 Task: Create a due date automation trigger when advanced on, on the monday after a card is due add content with a name not ending with resume at 11:00 AM.
Action: Mouse moved to (1025, 314)
Screenshot: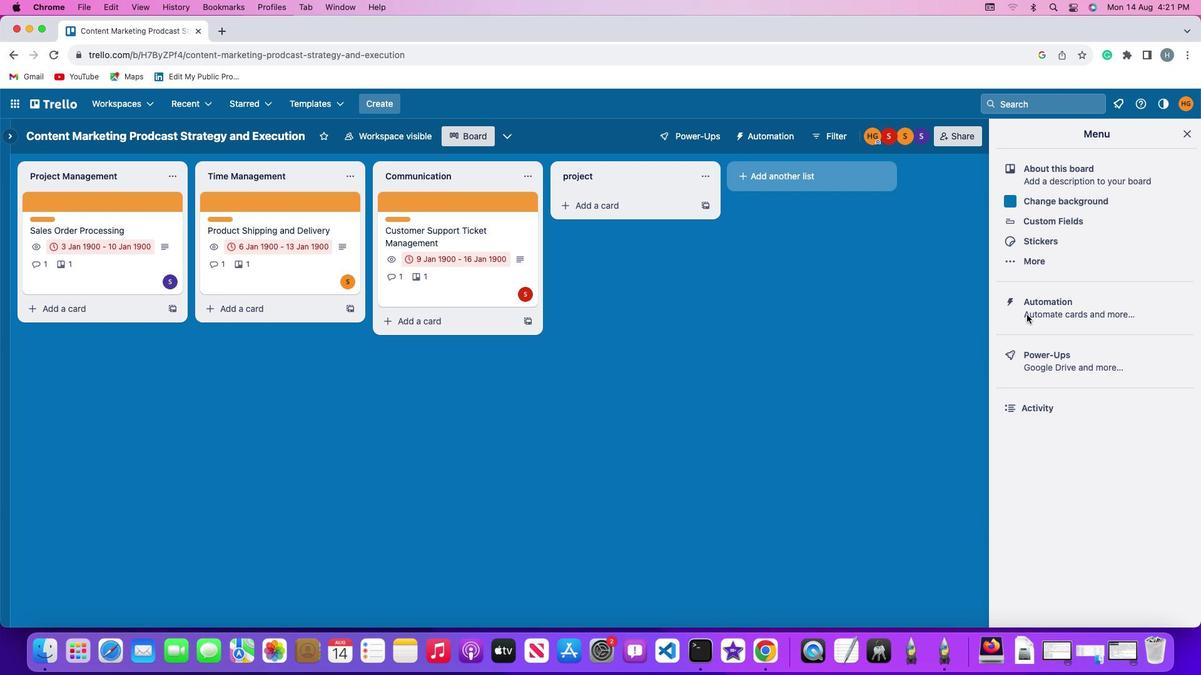 
Action: Mouse pressed left at (1025, 314)
Screenshot: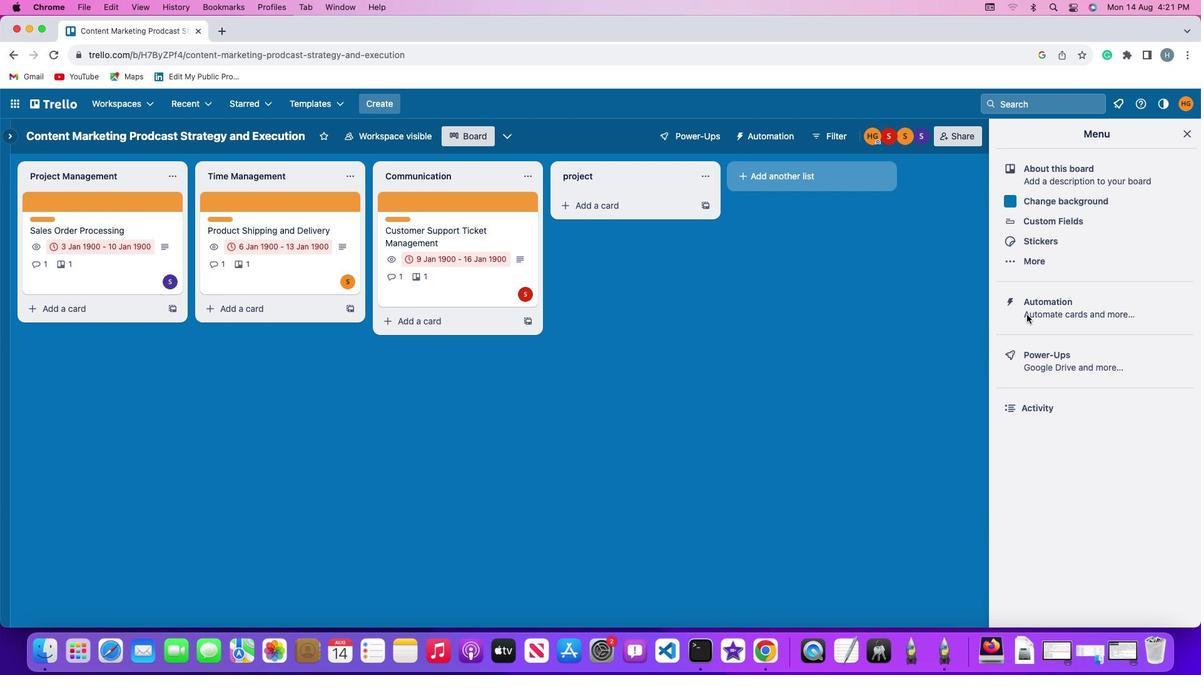 
Action: Mouse pressed left at (1025, 314)
Screenshot: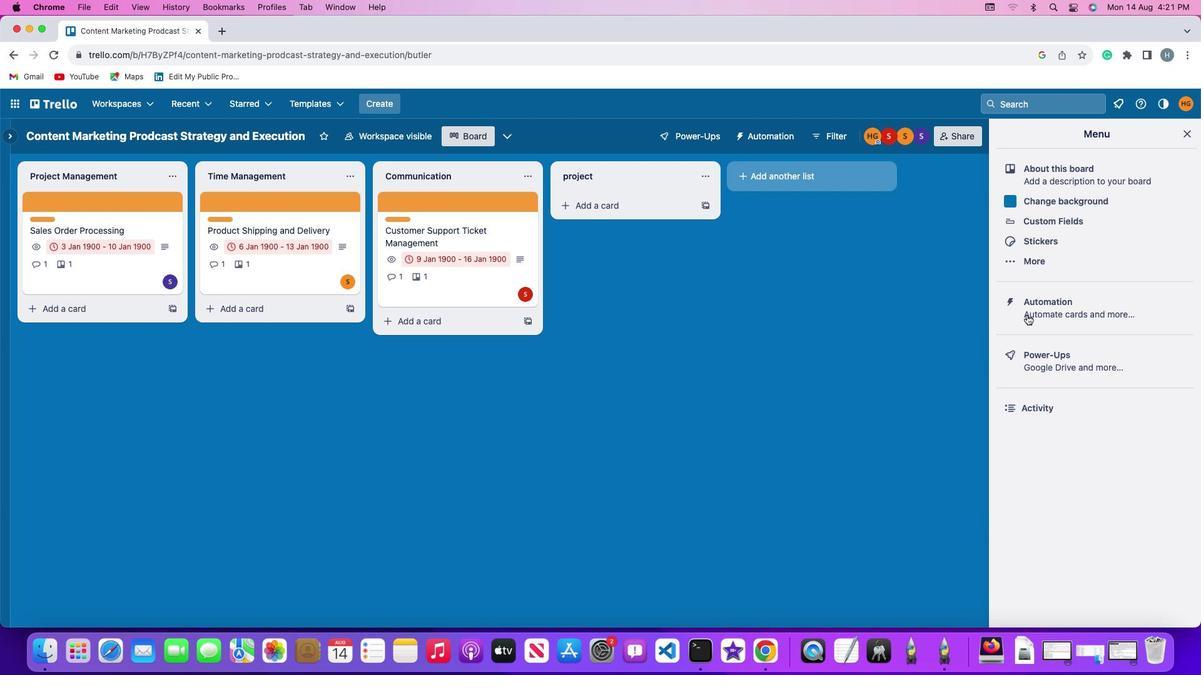 
Action: Mouse moved to (70, 297)
Screenshot: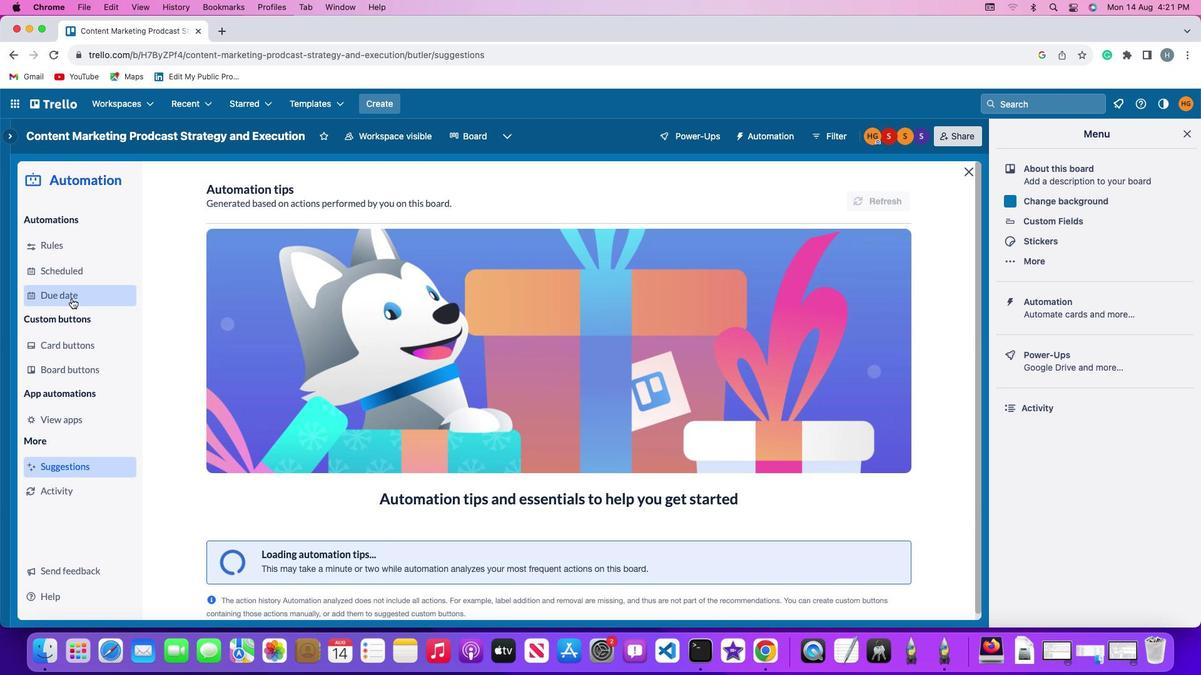 
Action: Mouse pressed left at (70, 297)
Screenshot: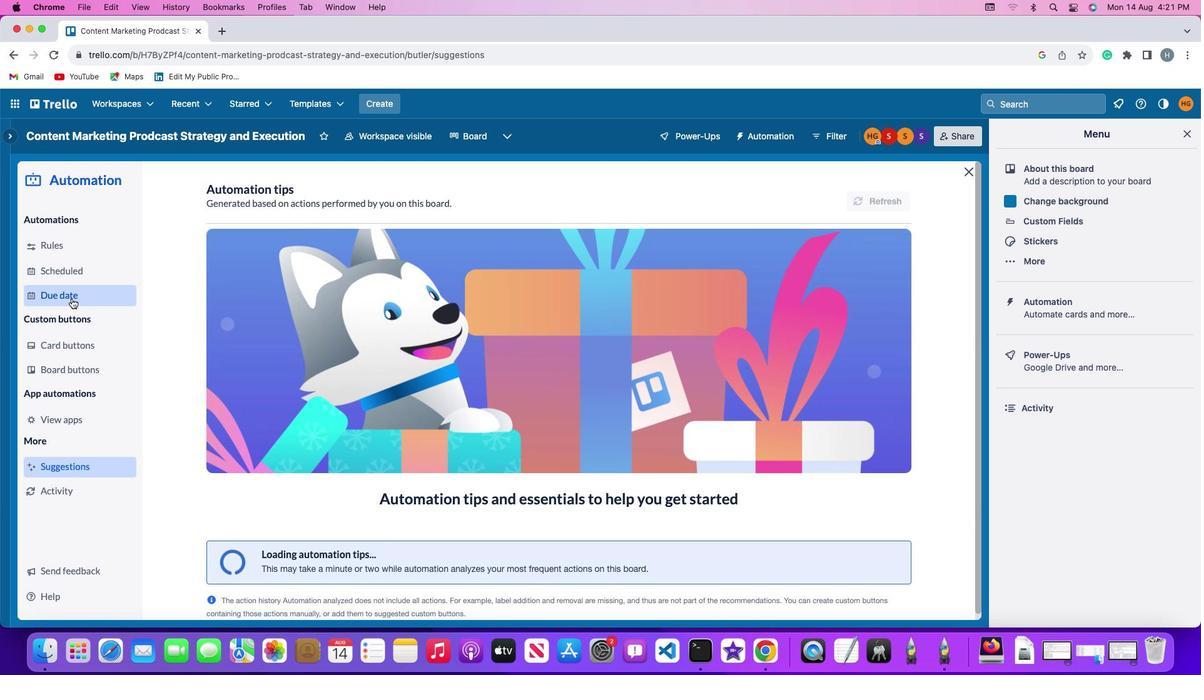 
Action: Mouse moved to (854, 193)
Screenshot: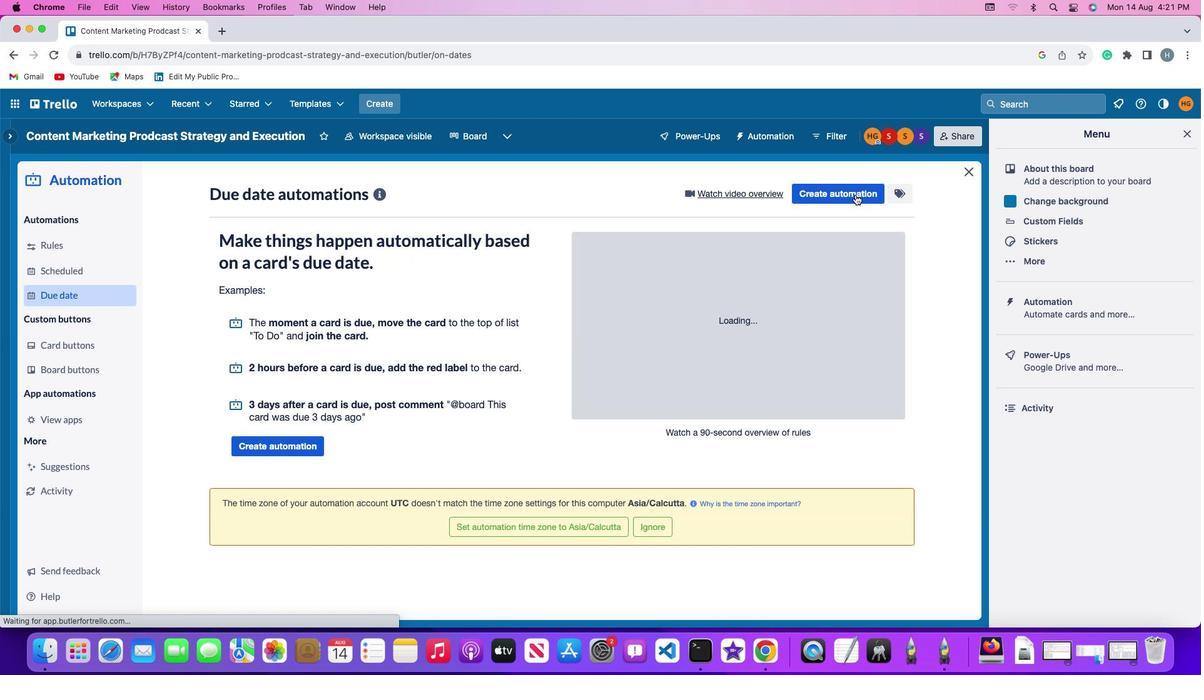 
Action: Mouse pressed left at (854, 193)
Screenshot: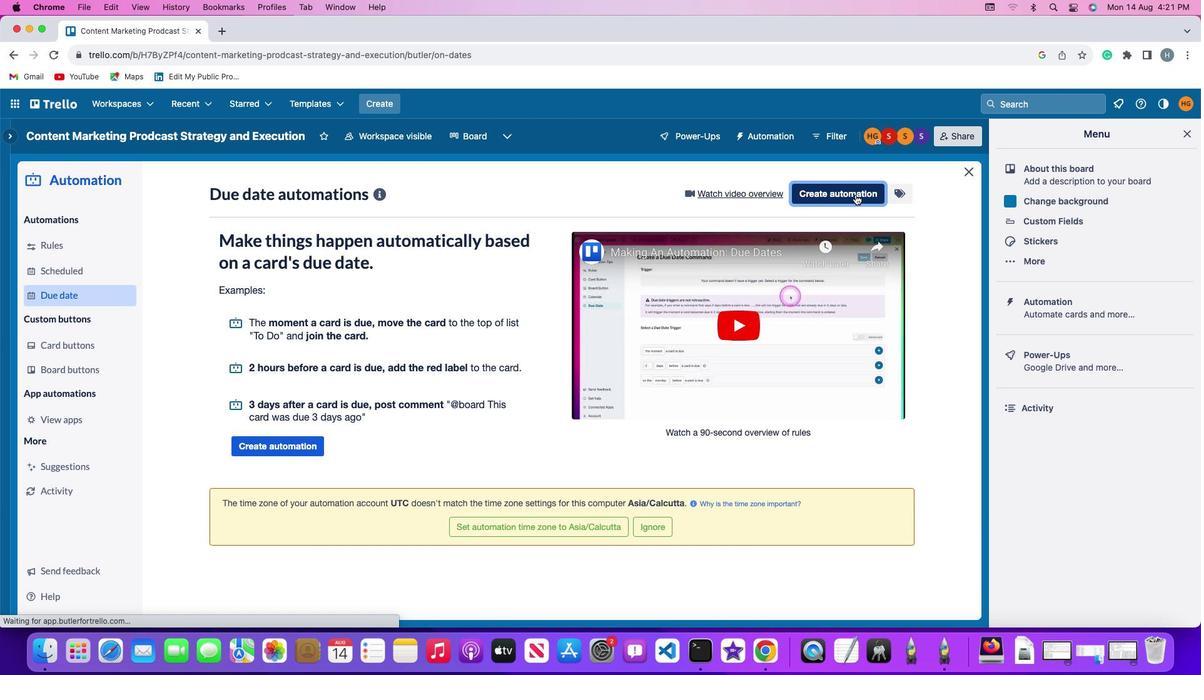 
Action: Mouse moved to (269, 310)
Screenshot: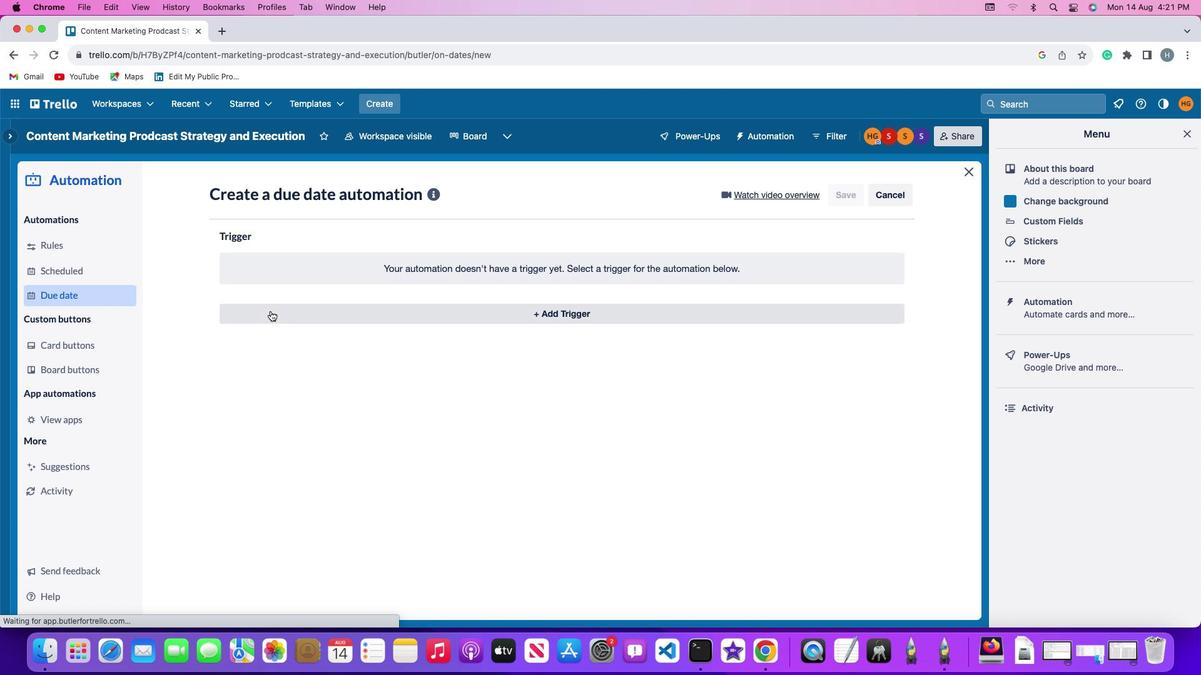 
Action: Mouse pressed left at (269, 310)
Screenshot: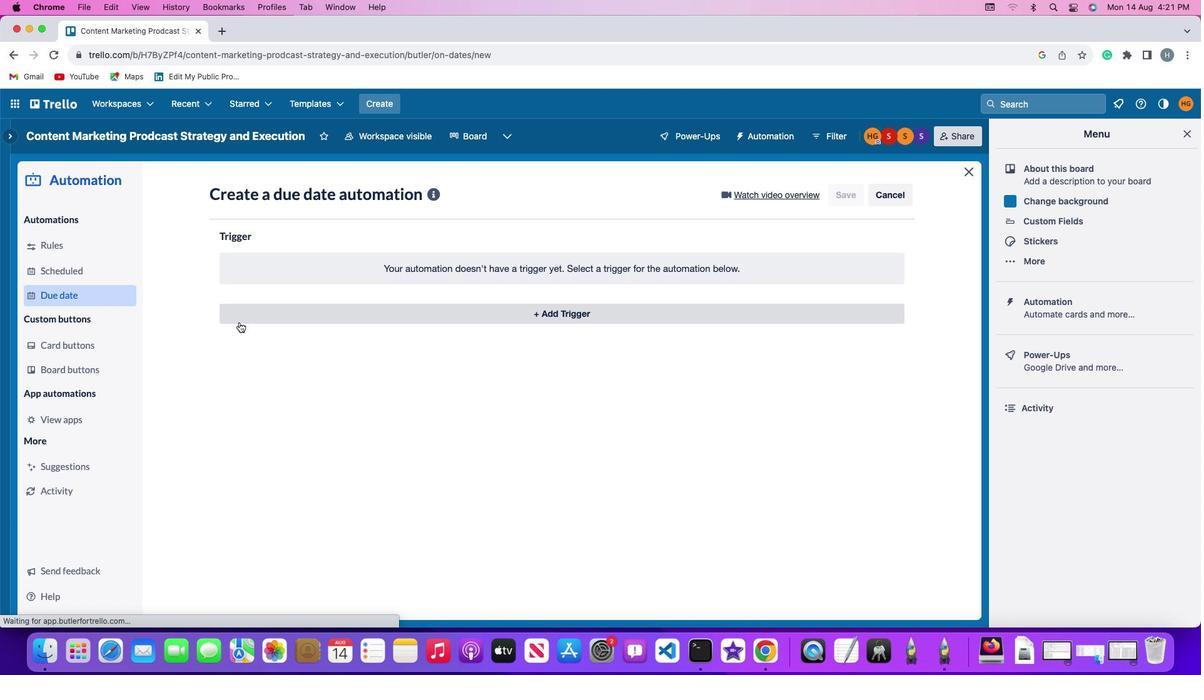 
Action: Mouse moved to (277, 549)
Screenshot: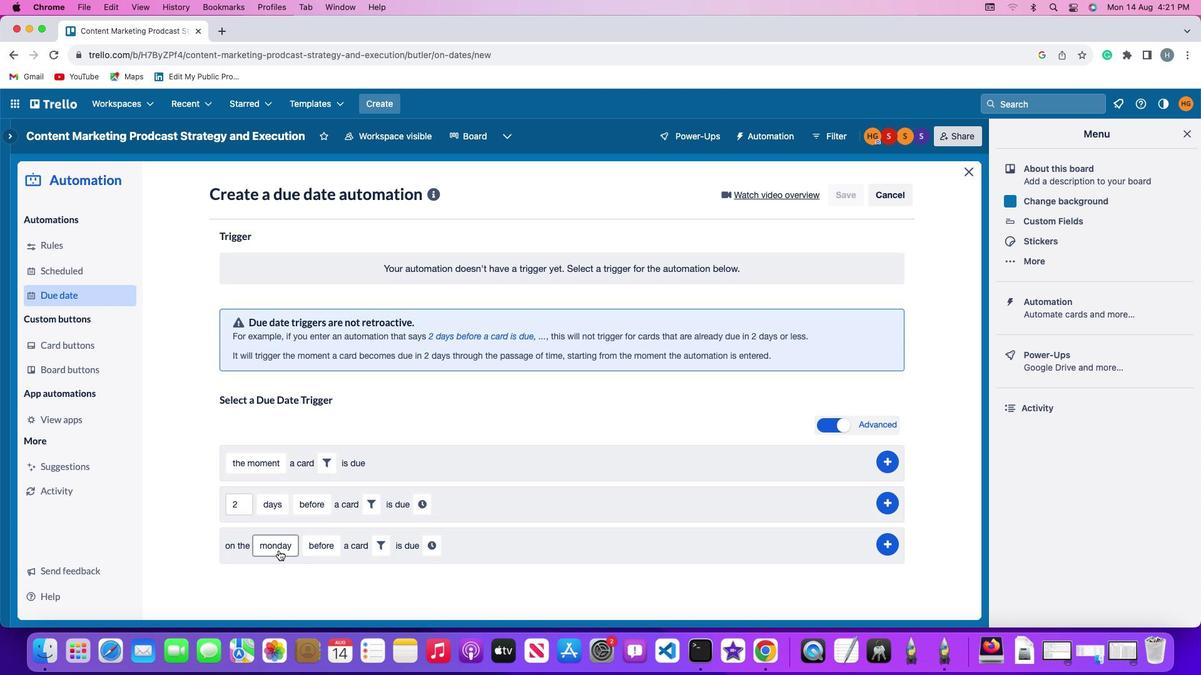 
Action: Mouse pressed left at (277, 549)
Screenshot: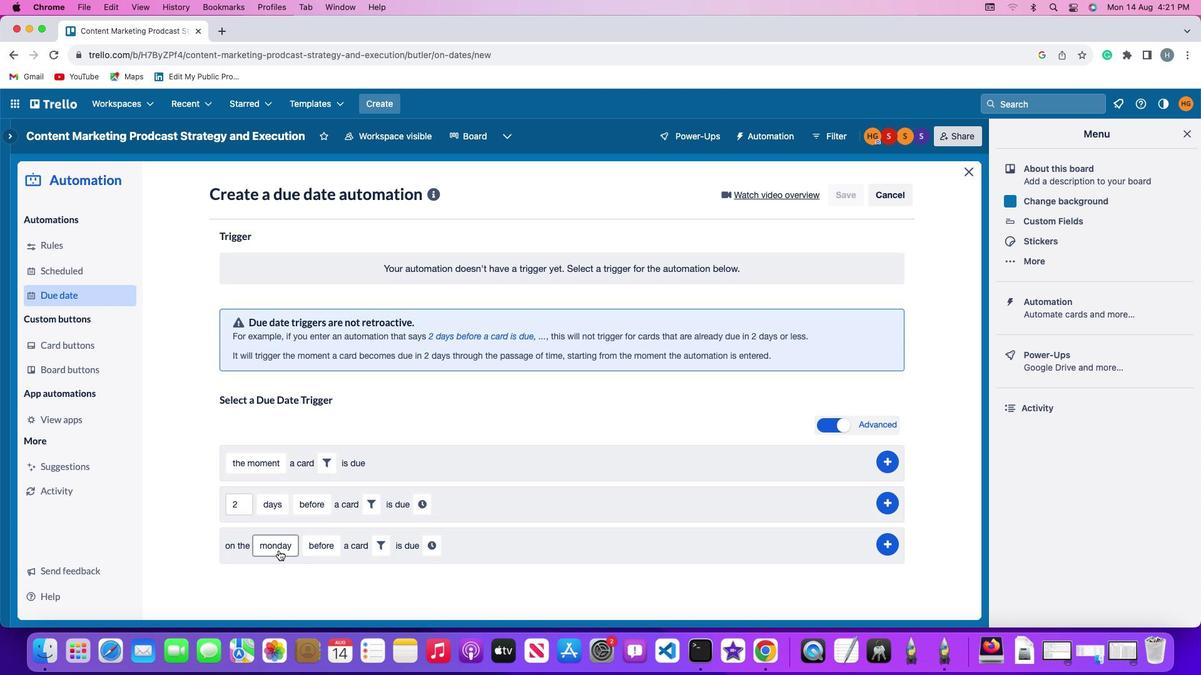 
Action: Mouse moved to (299, 376)
Screenshot: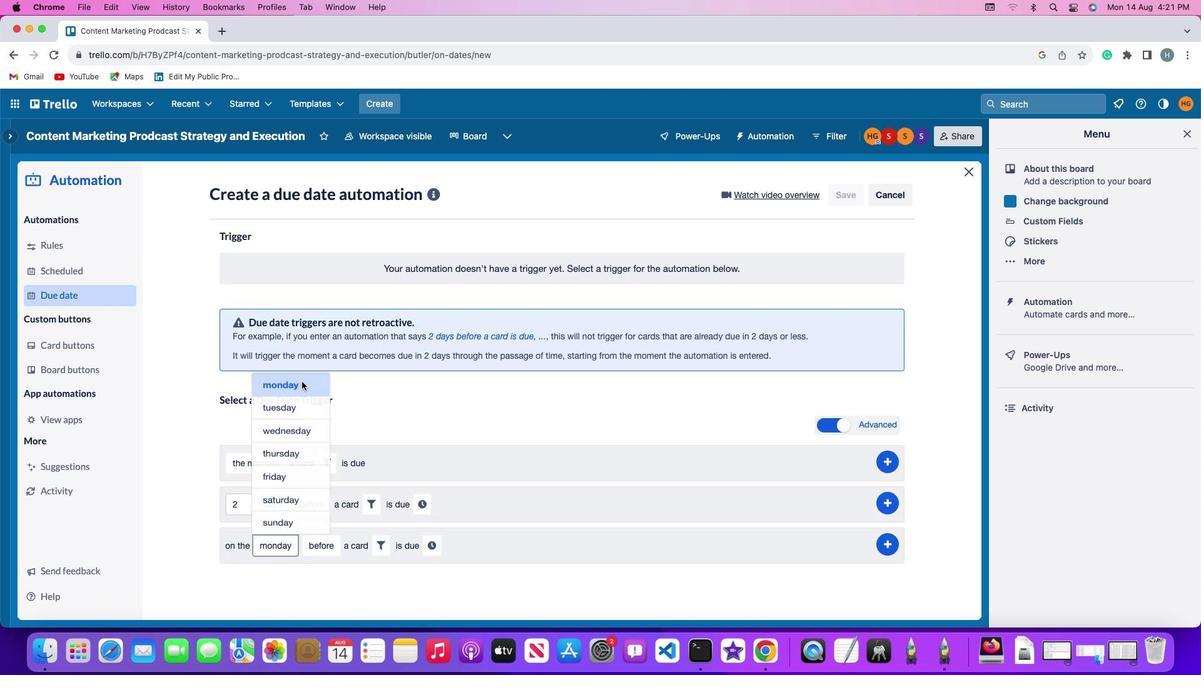 
Action: Mouse pressed left at (299, 376)
Screenshot: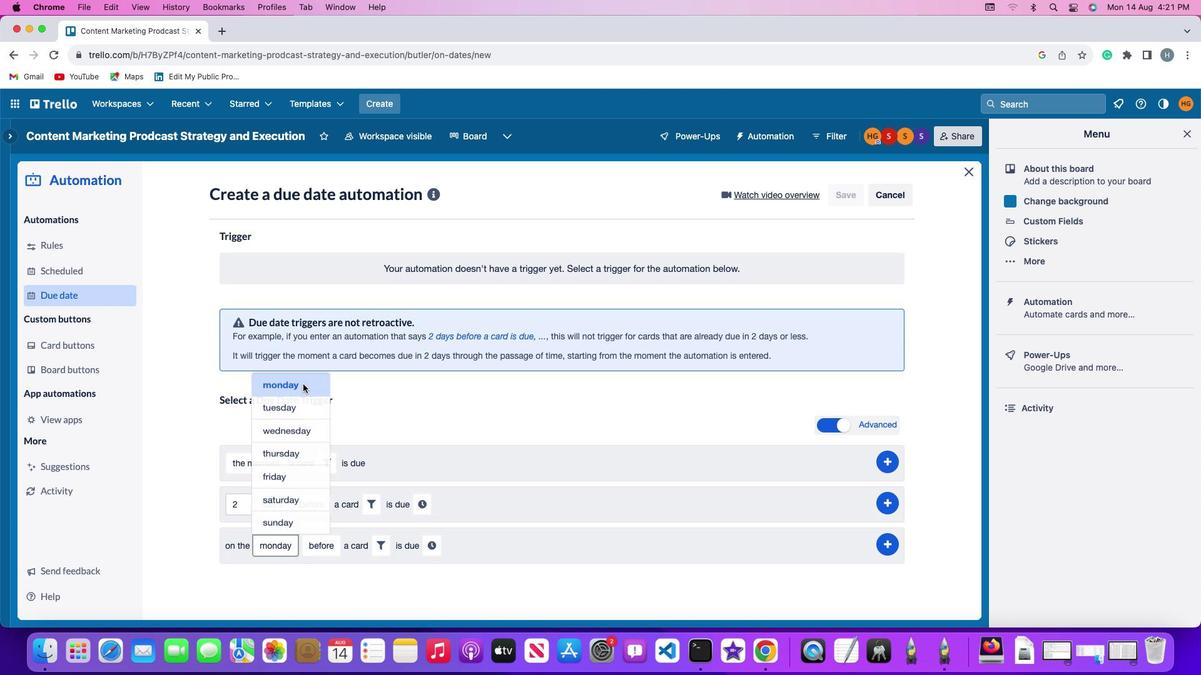 
Action: Mouse moved to (322, 541)
Screenshot: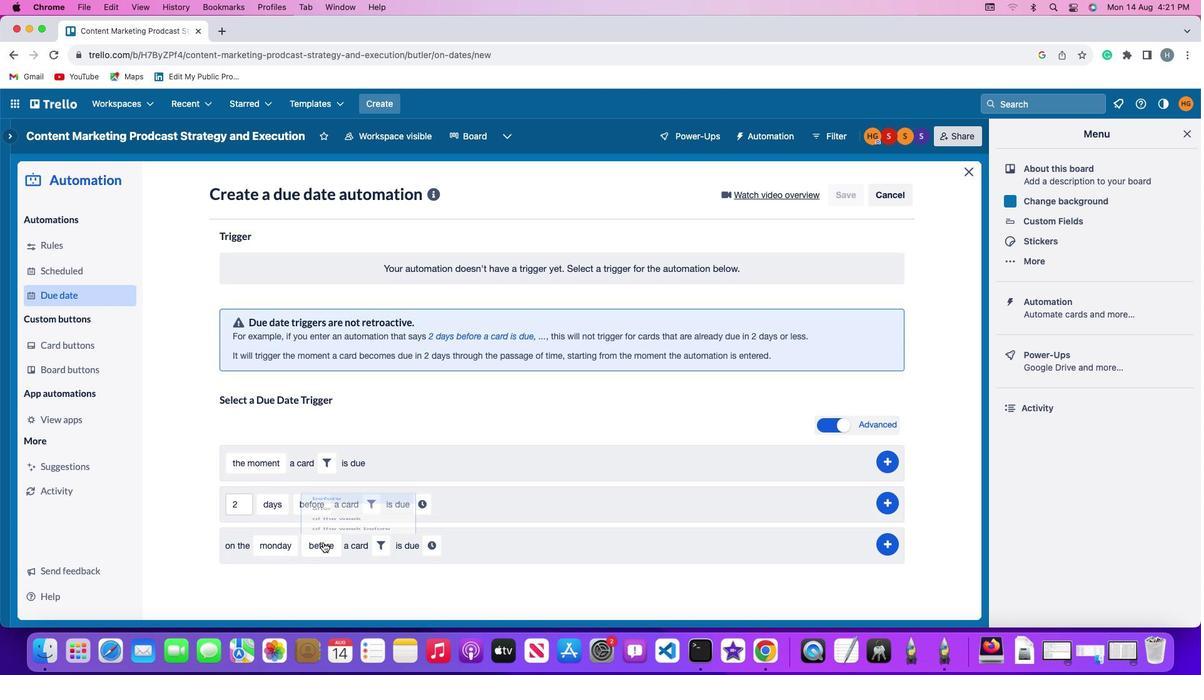 
Action: Mouse pressed left at (322, 541)
Screenshot: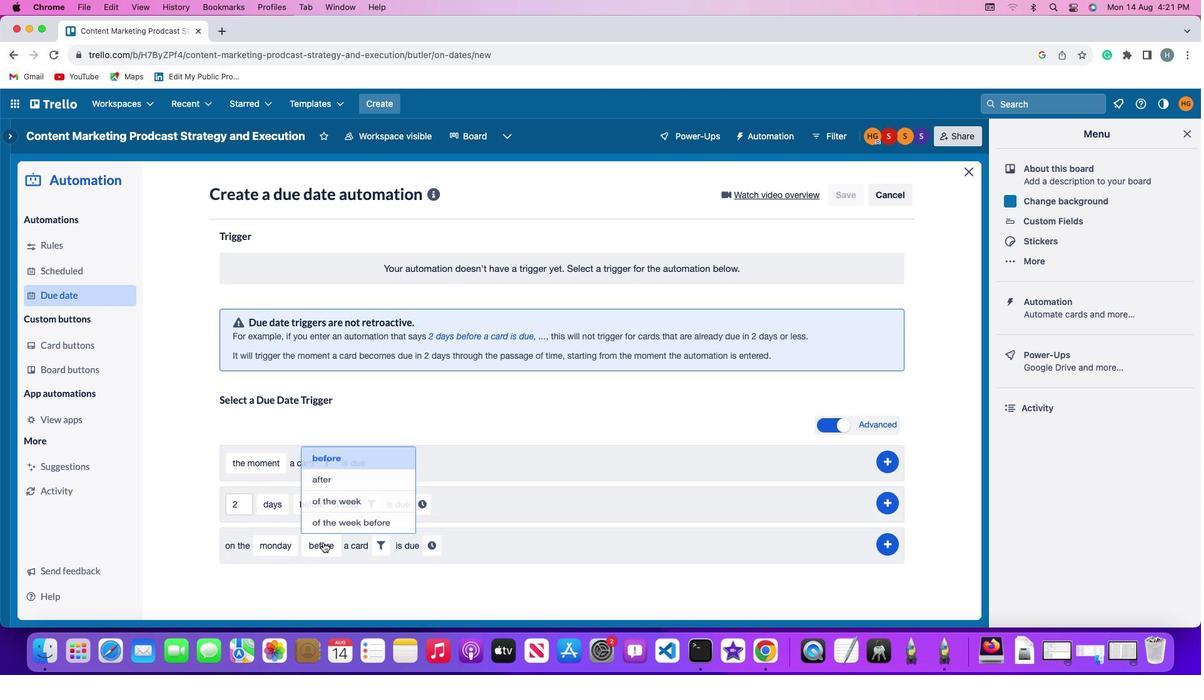 
Action: Mouse moved to (331, 466)
Screenshot: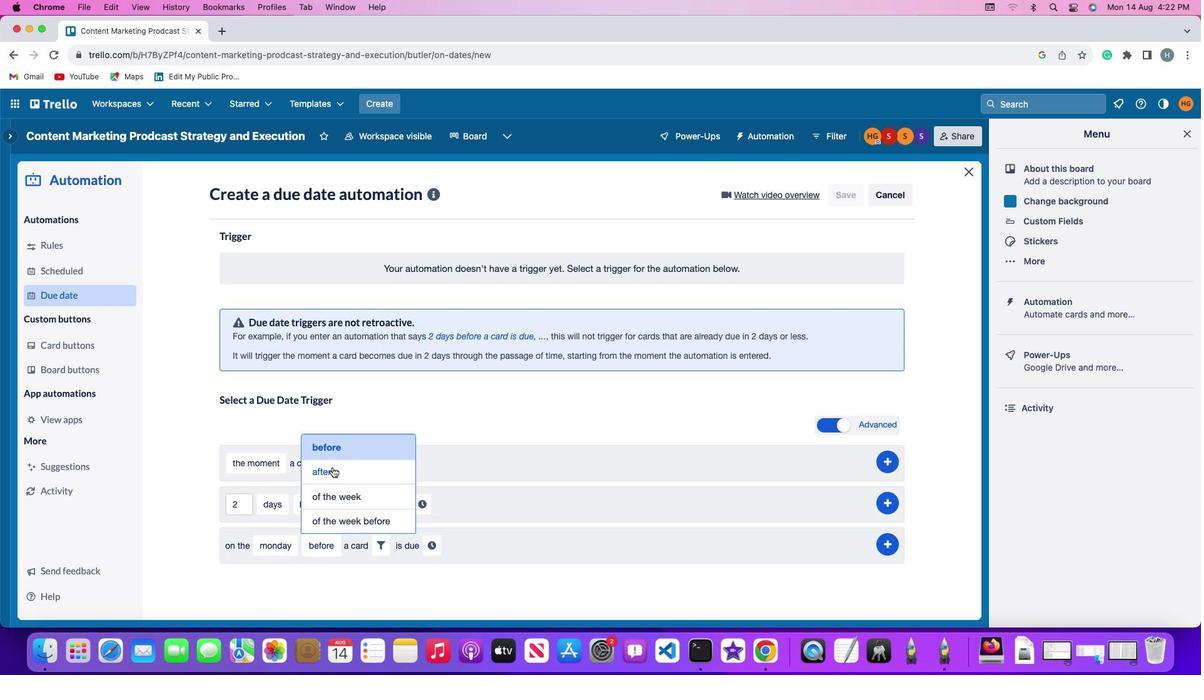 
Action: Mouse pressed left at (331, 466)
Screenshot: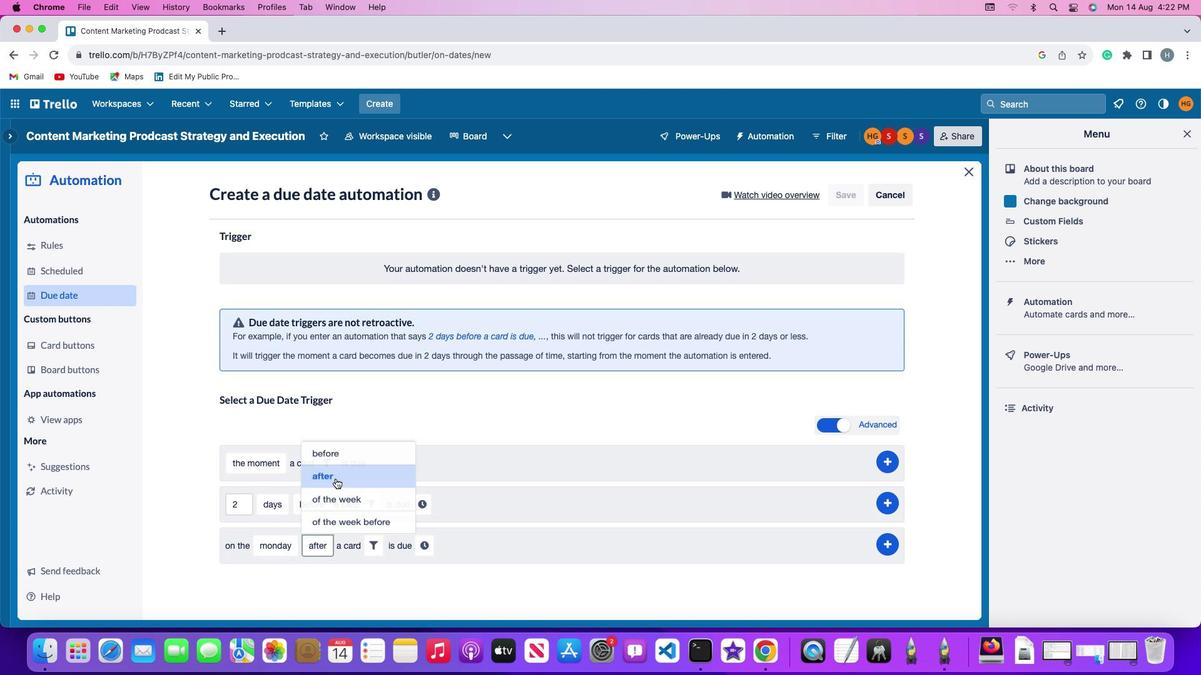 
Action: Mouse moved to (366, 539)
Screenshot: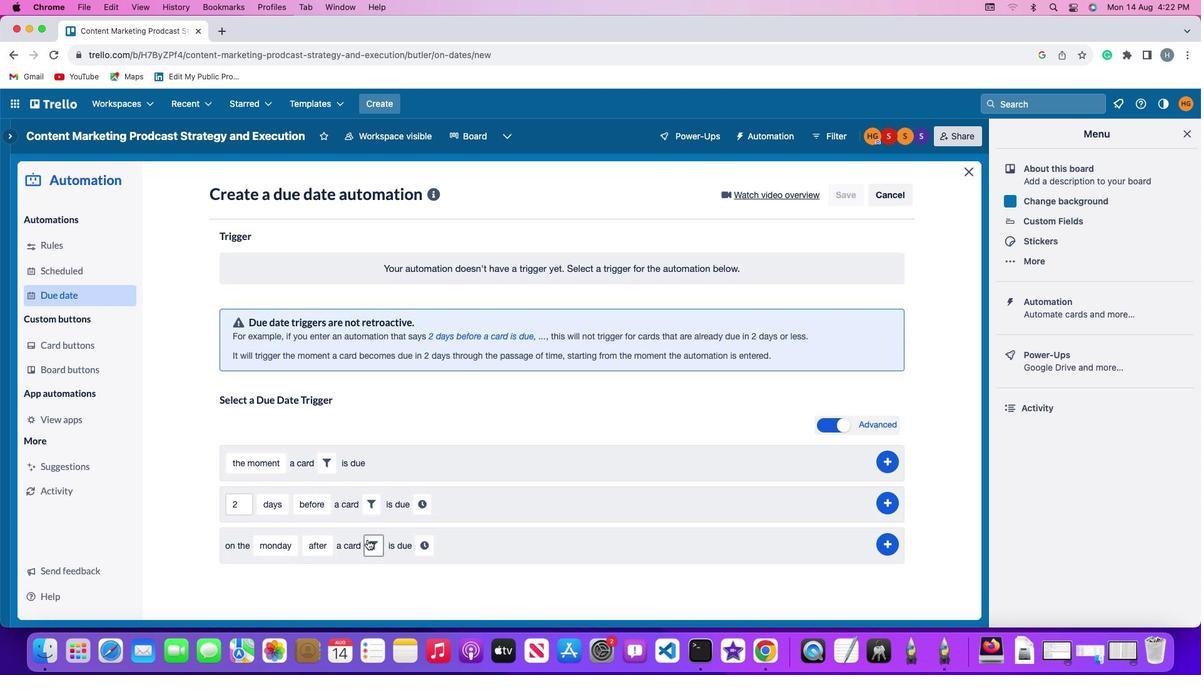 
Action: Mouse pressed left at (366, 539)
Screenshot: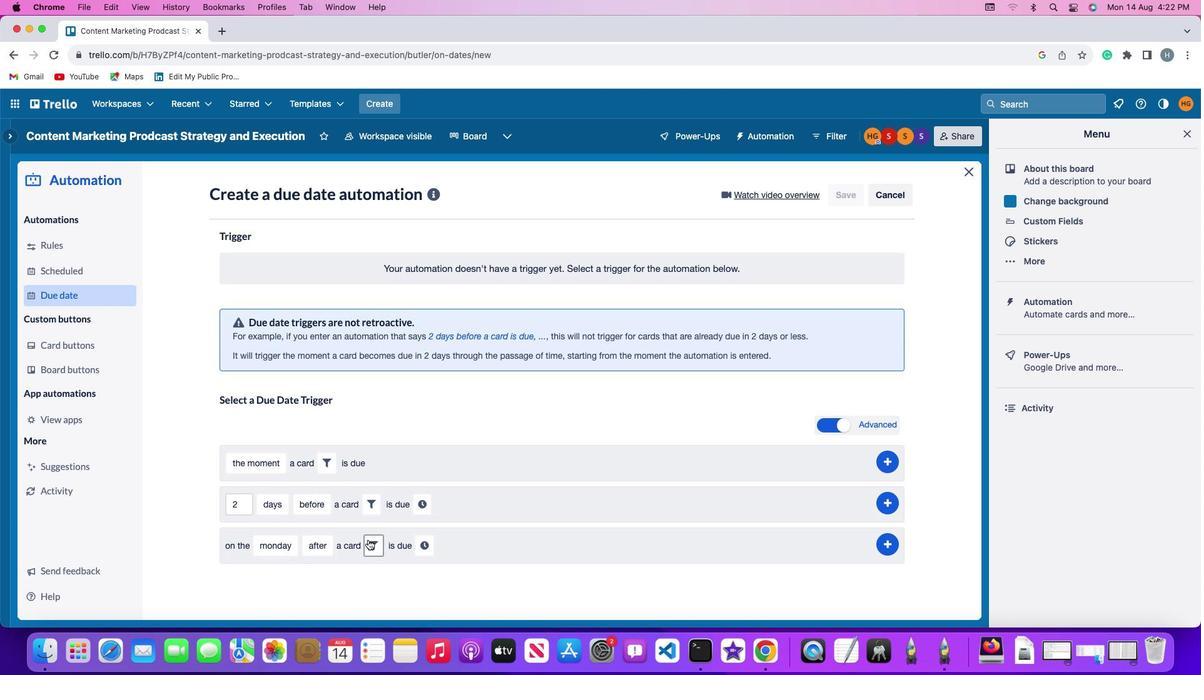 
Action: Mouse moved to (528, 586)
Screenshot: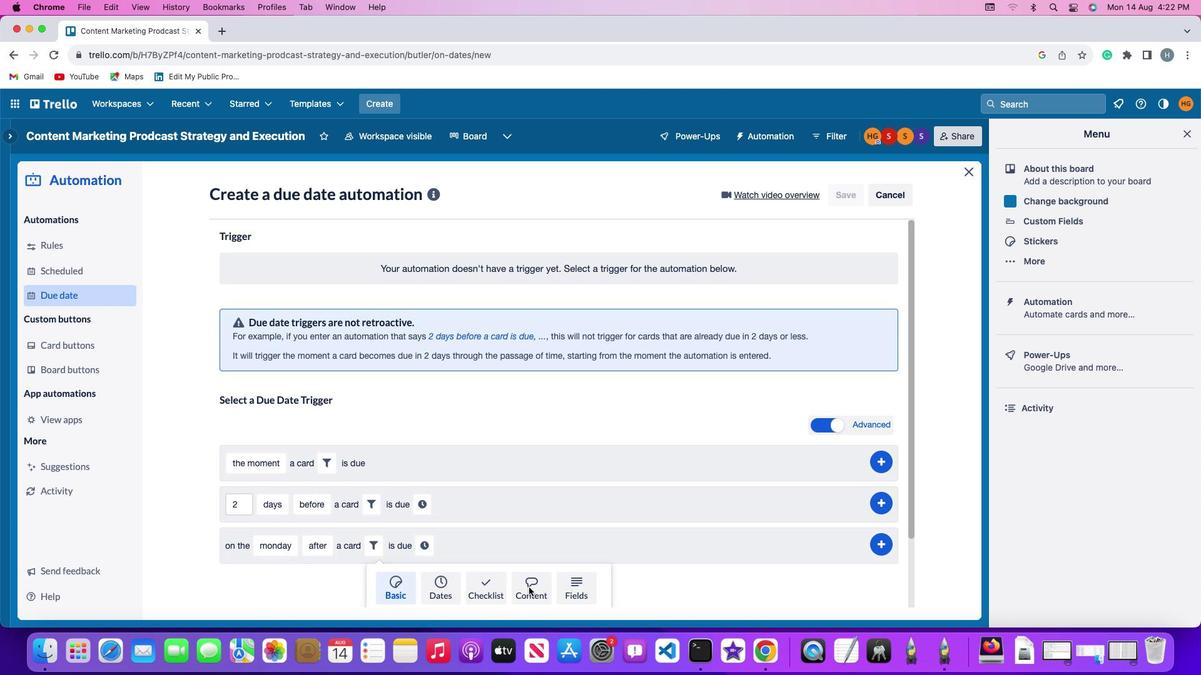 
Action: Mouse pressed left at (528, 586)
Screenshot: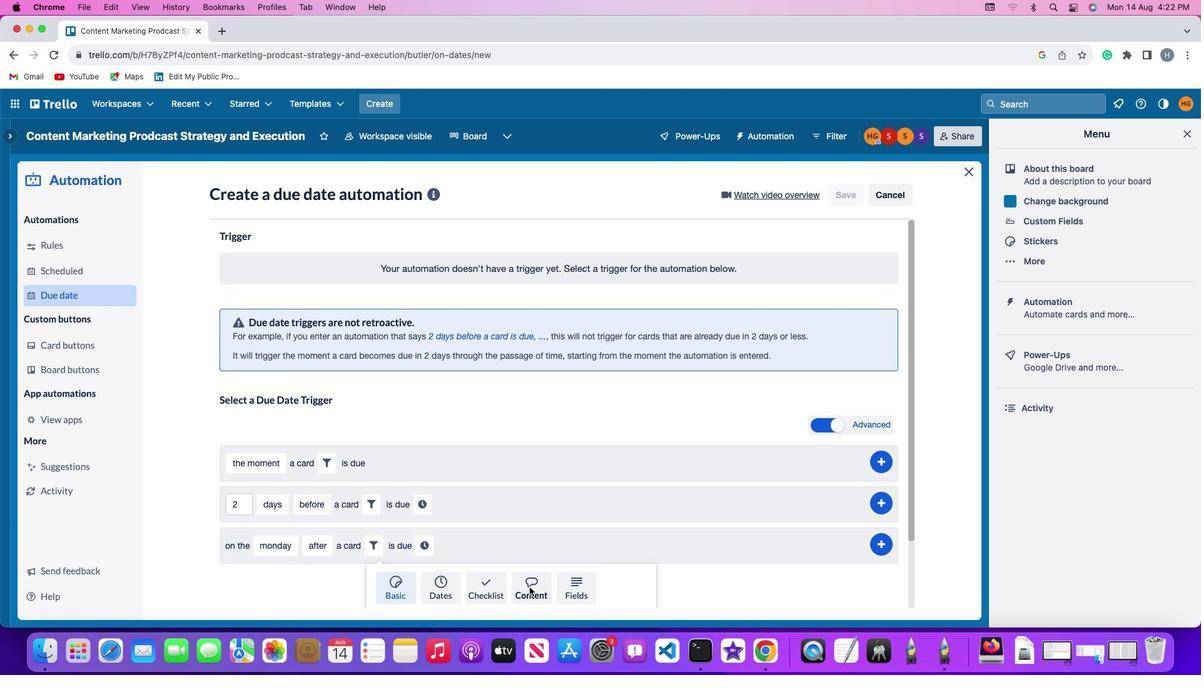 
Action: Mouse moved to (319, 585)
Screenshot: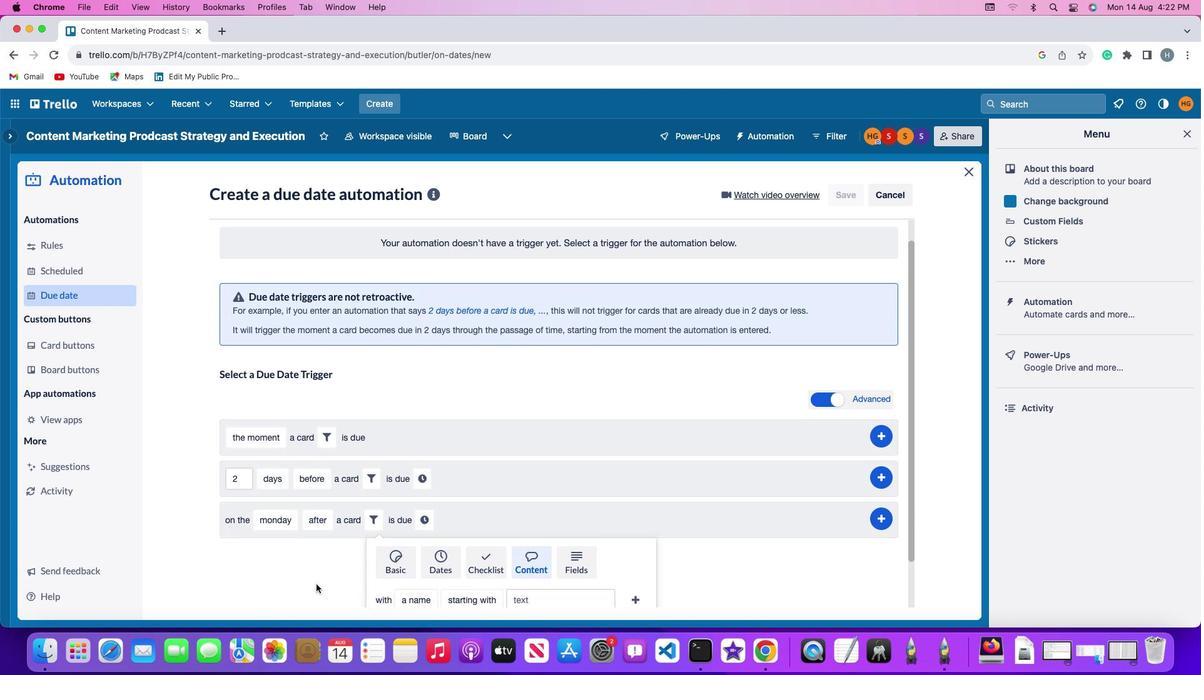 
Action: Mouse scrolled (319, 585) with delta (0, -1)
Screenshot: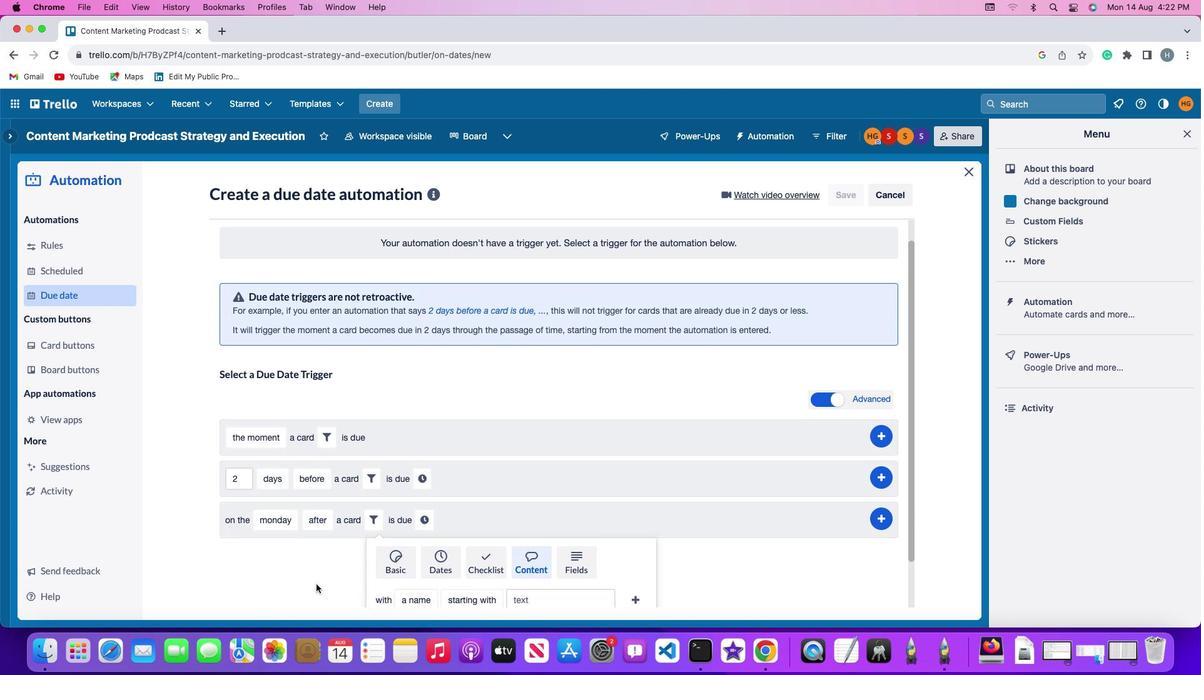 
Action: Mouse scrolled (319, 585) with delta (0, -1)
Screenshot: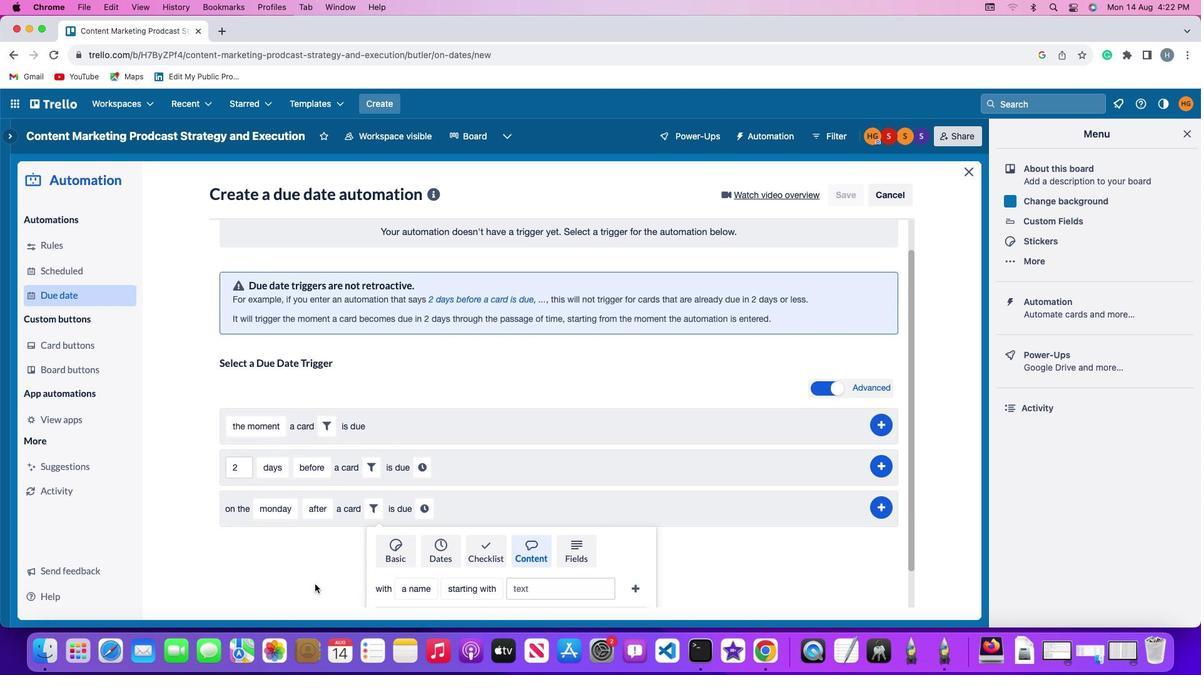 
Action: Mouse scrolled (319, 585) with delta (0, -2)
Screenshot: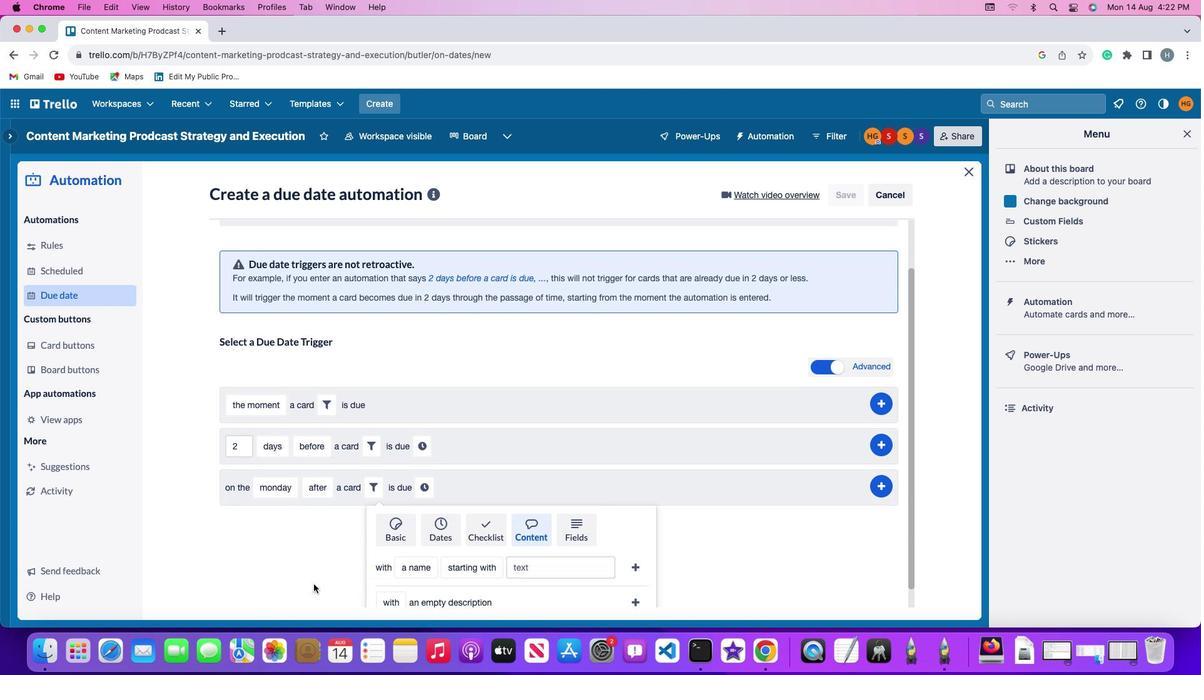 
Action: Mouse moved to (318, 584)
Screenshot: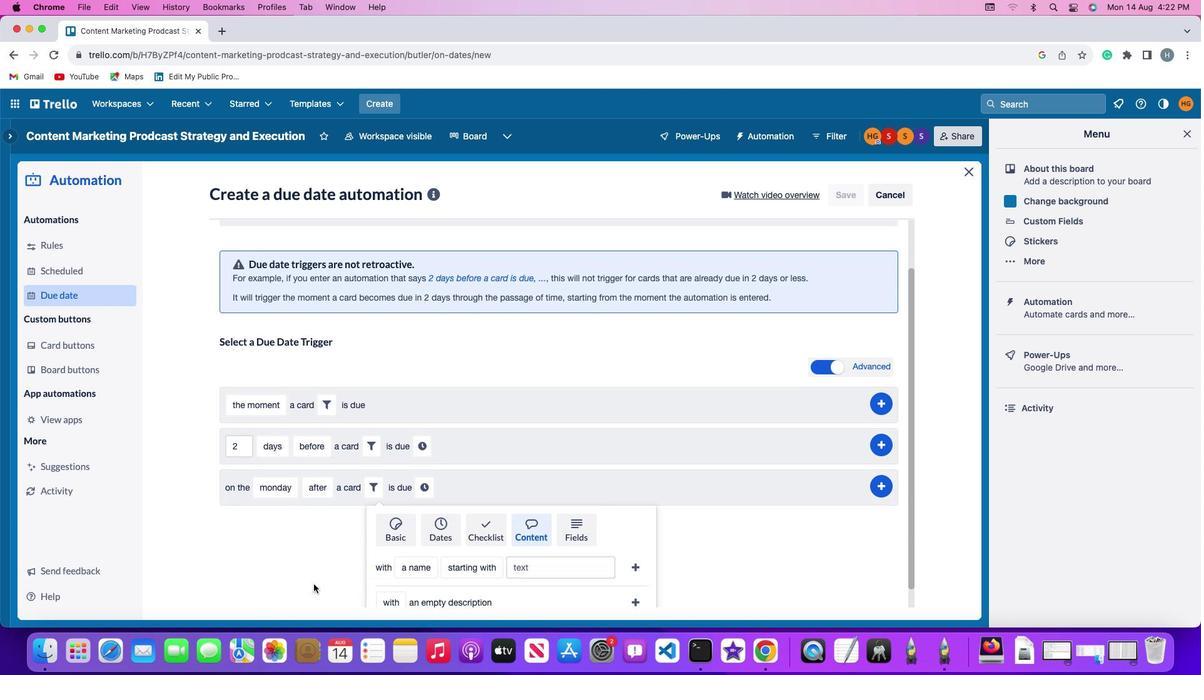
Action: Mouse scrolled (318, 584) with delta (0, -3)
Screenshot: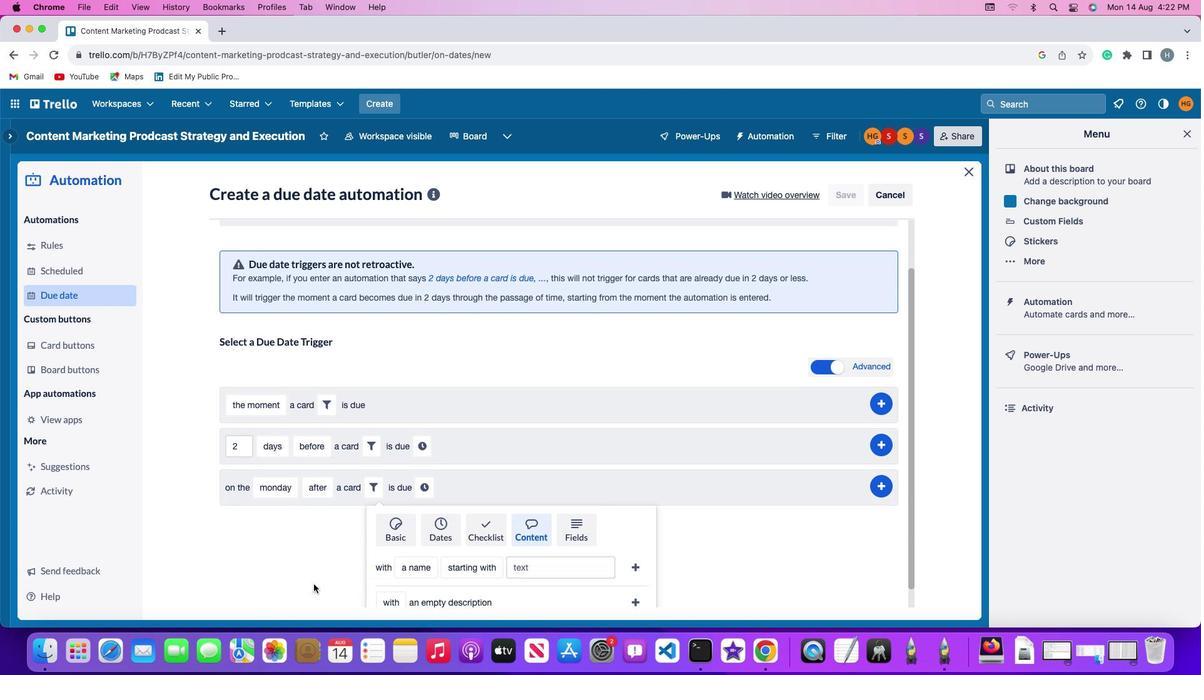 
Action: Mouse moved to (414, 546)
Screenshot: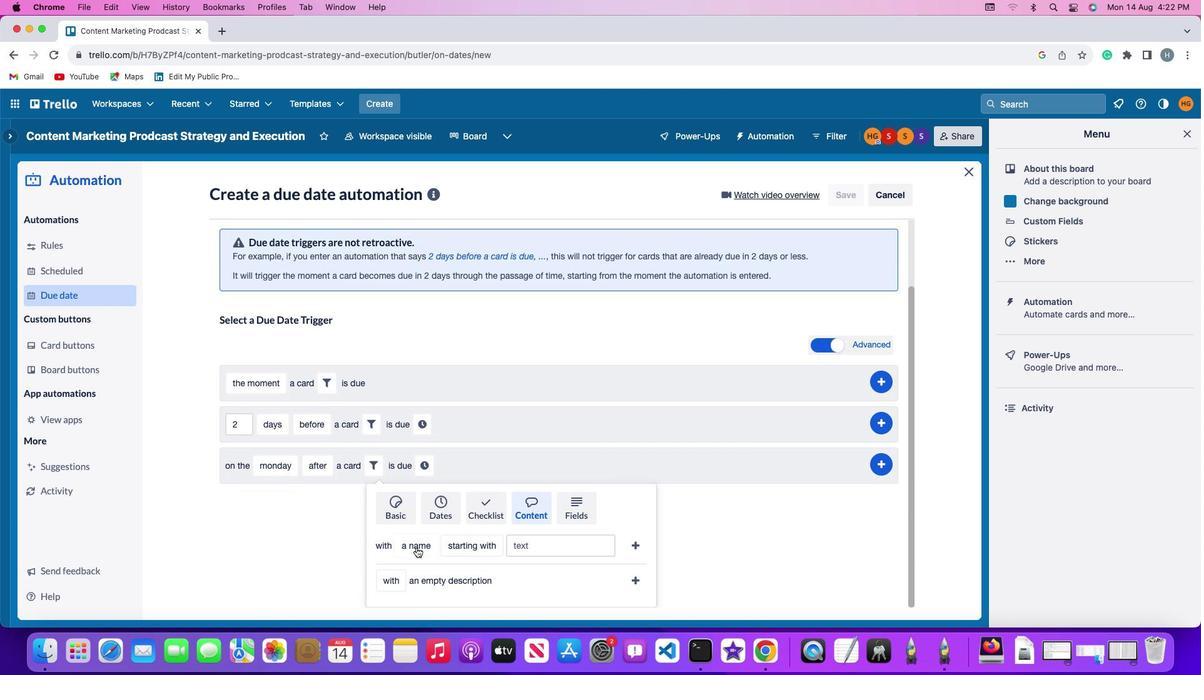 
Action: Mouse pressed left at (414, 546)
Screenshot: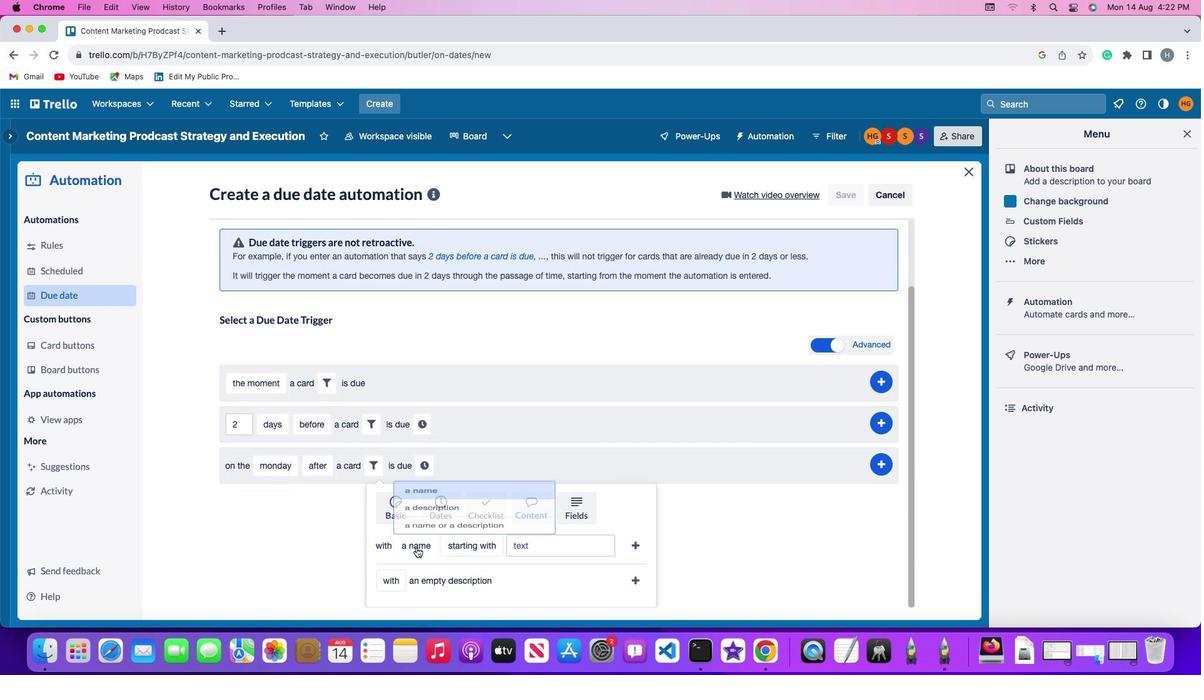 
Action: Mouse moved to (437, 468)
Screenshot: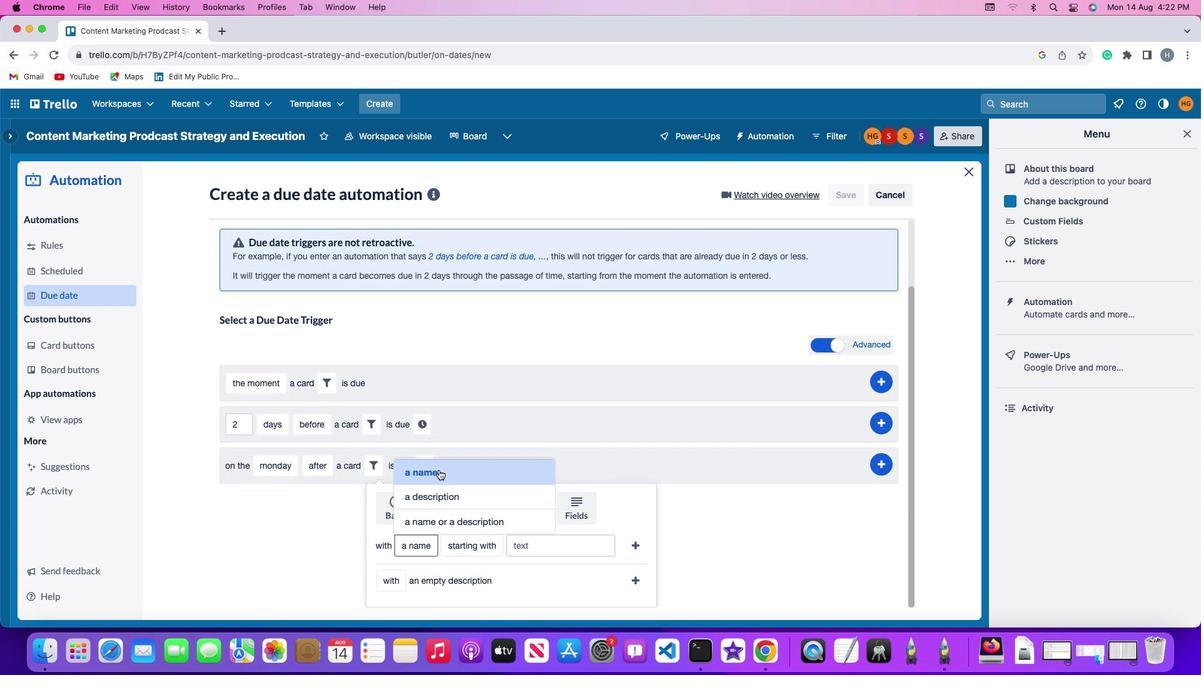 
Action: Mouse pressed left at (437, 468)
Screenshot: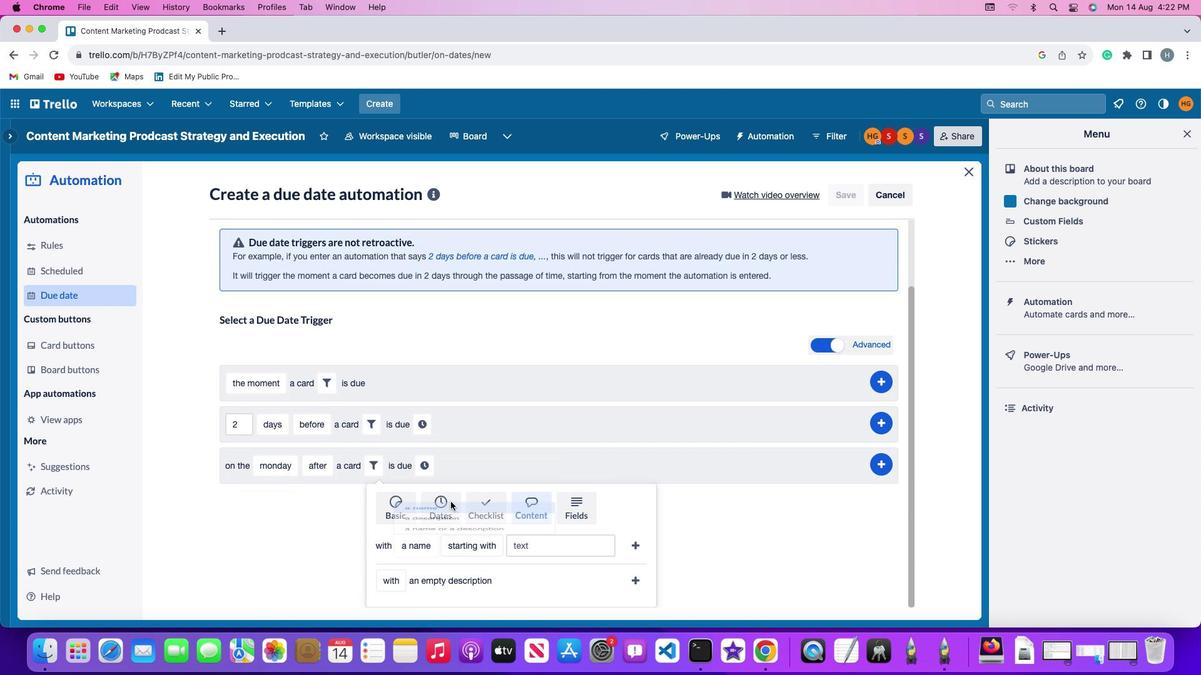 
Action: Mouse moved to (477, 553)
Screenshot: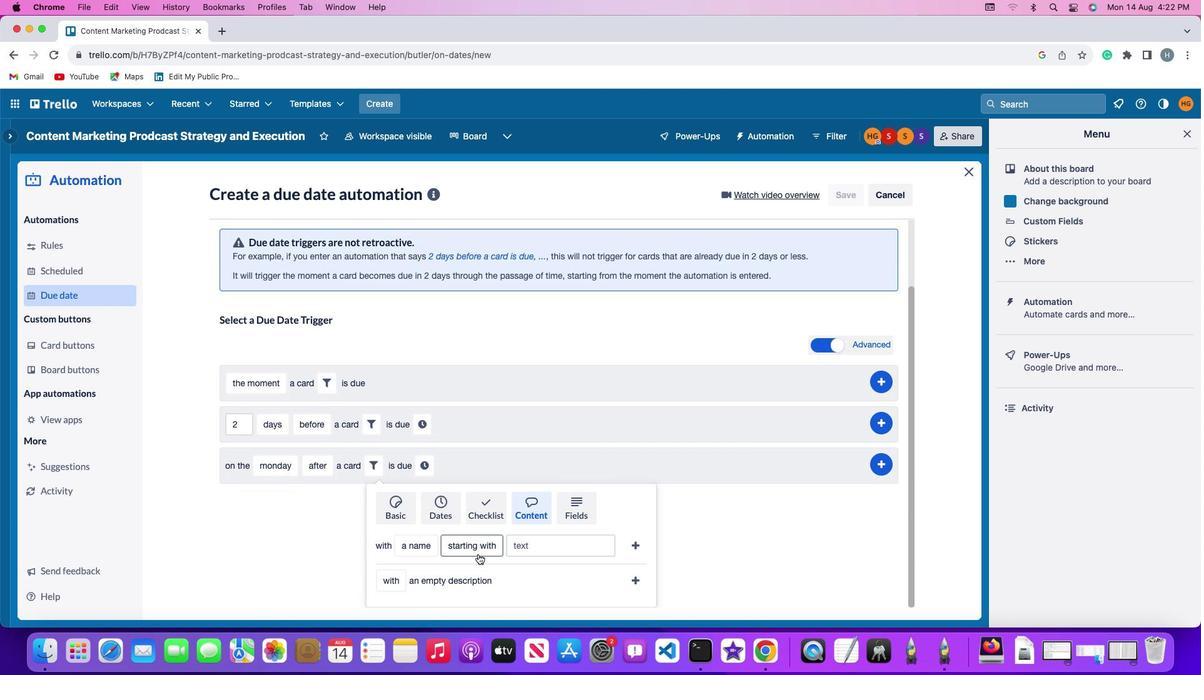 
Action: Mouse pressed left at (477, 553)
Screenshot: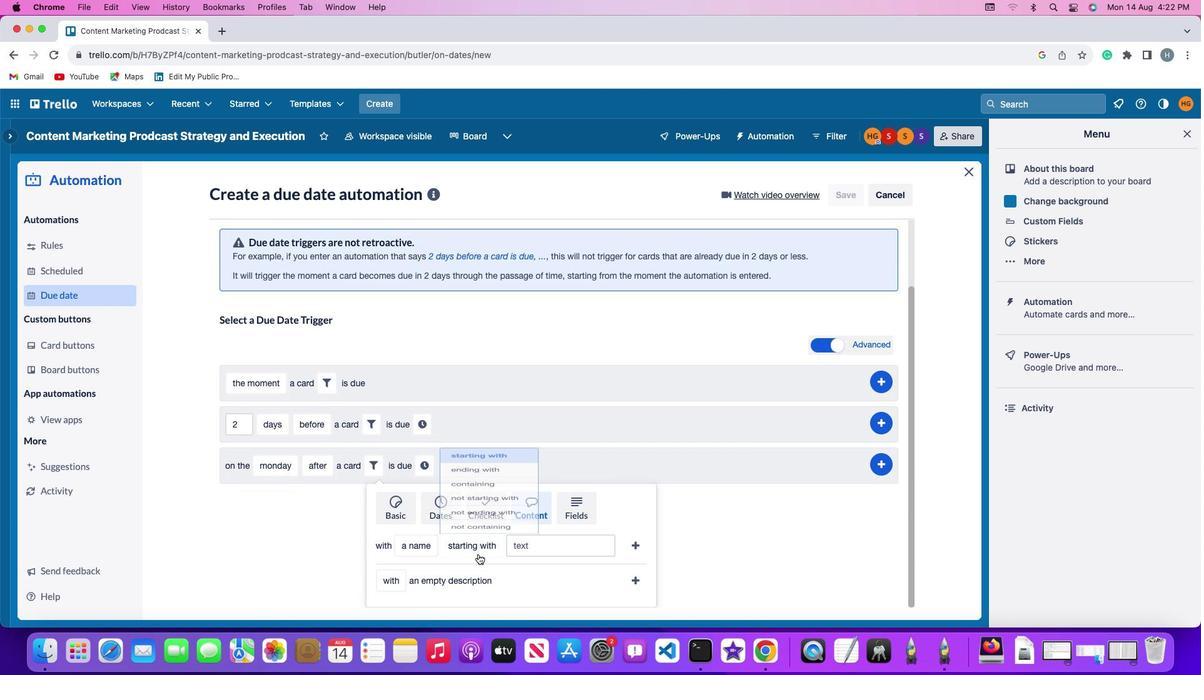 
Action: Mouse moved to (484, 493)
Screenshot: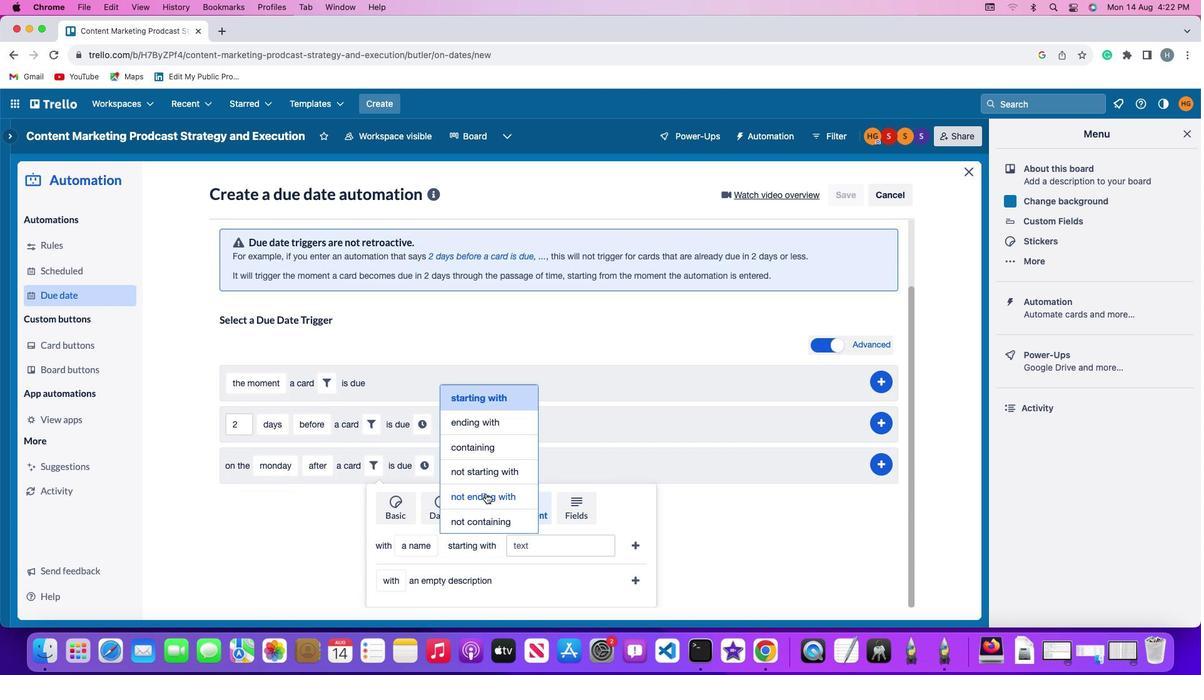 
Action: Mouse pressed left at (484, 493)
Screenshot: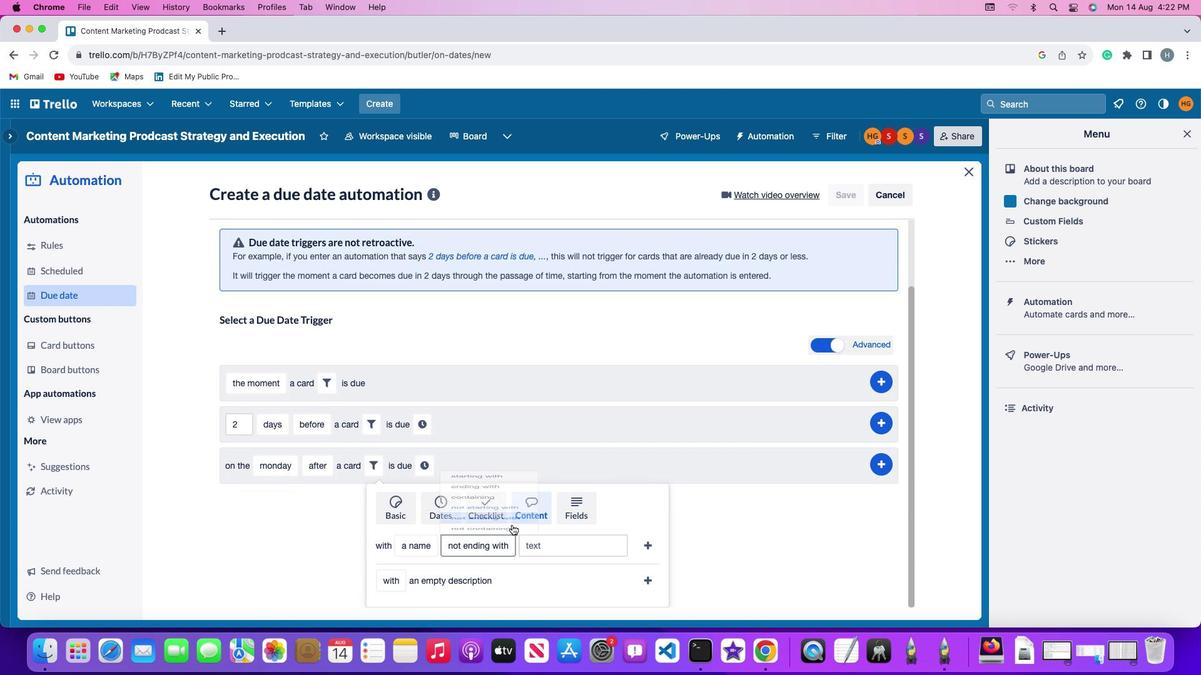 
Action: Mouse moved to (546, 546)
Screenshot: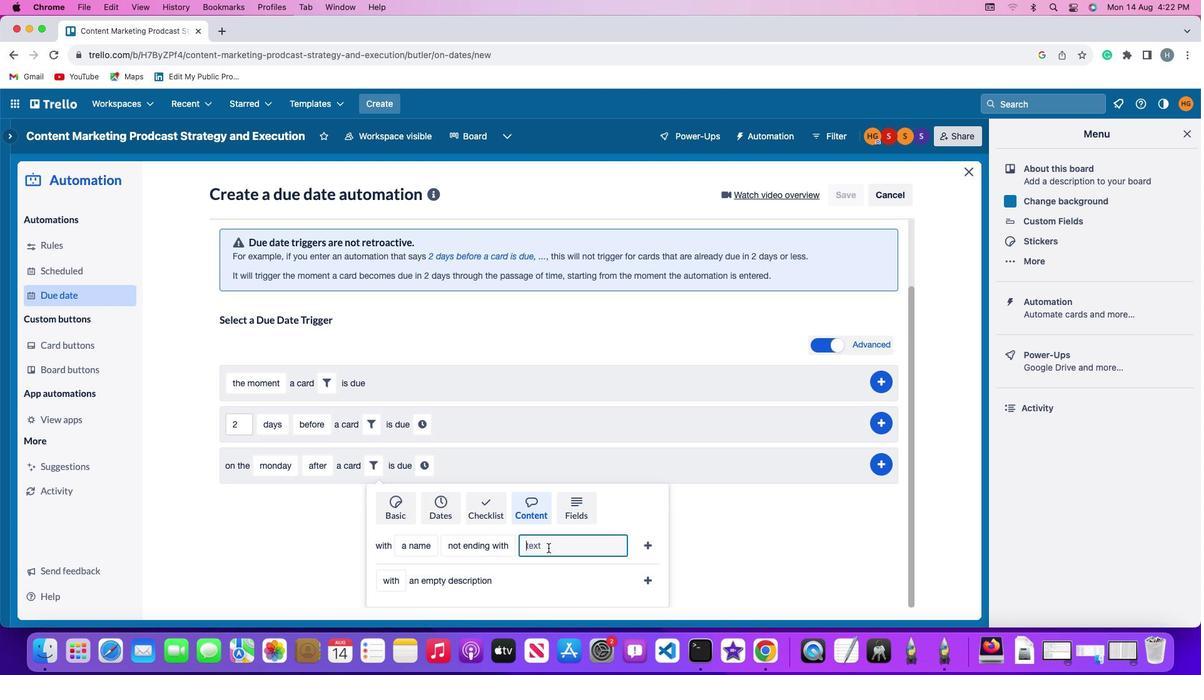 
Action: Mouse pressed left at (546, 546)
Screenshot: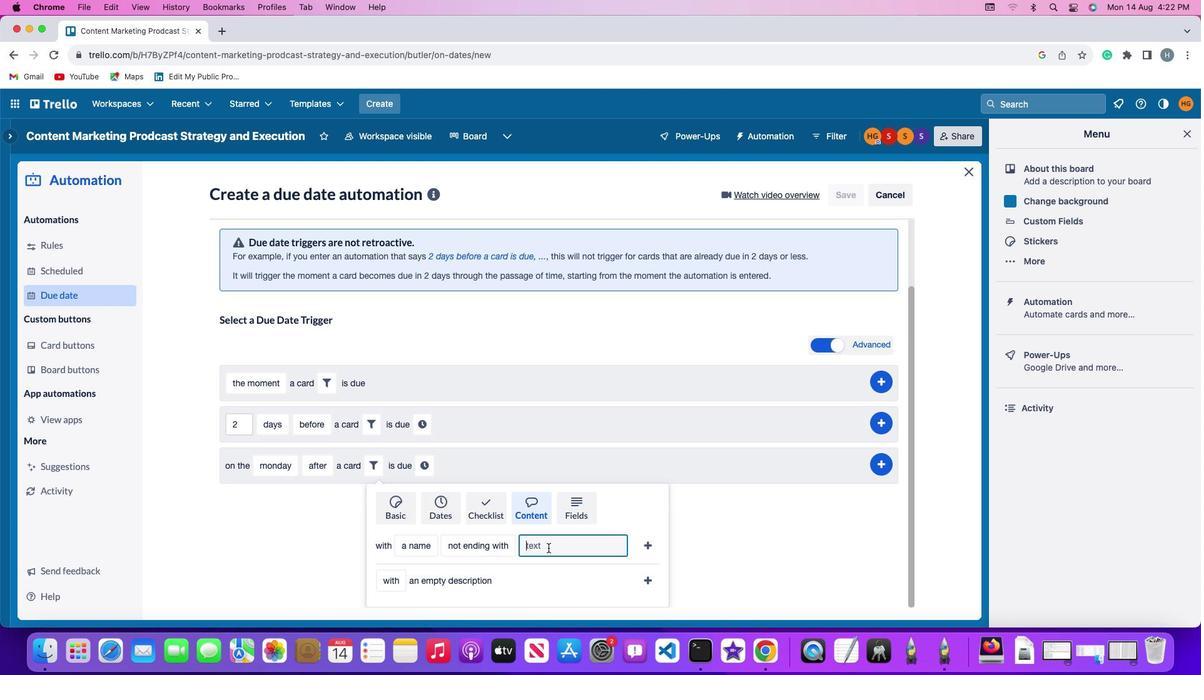 
Action: Mouse moved to (547, 546)
Screenshot: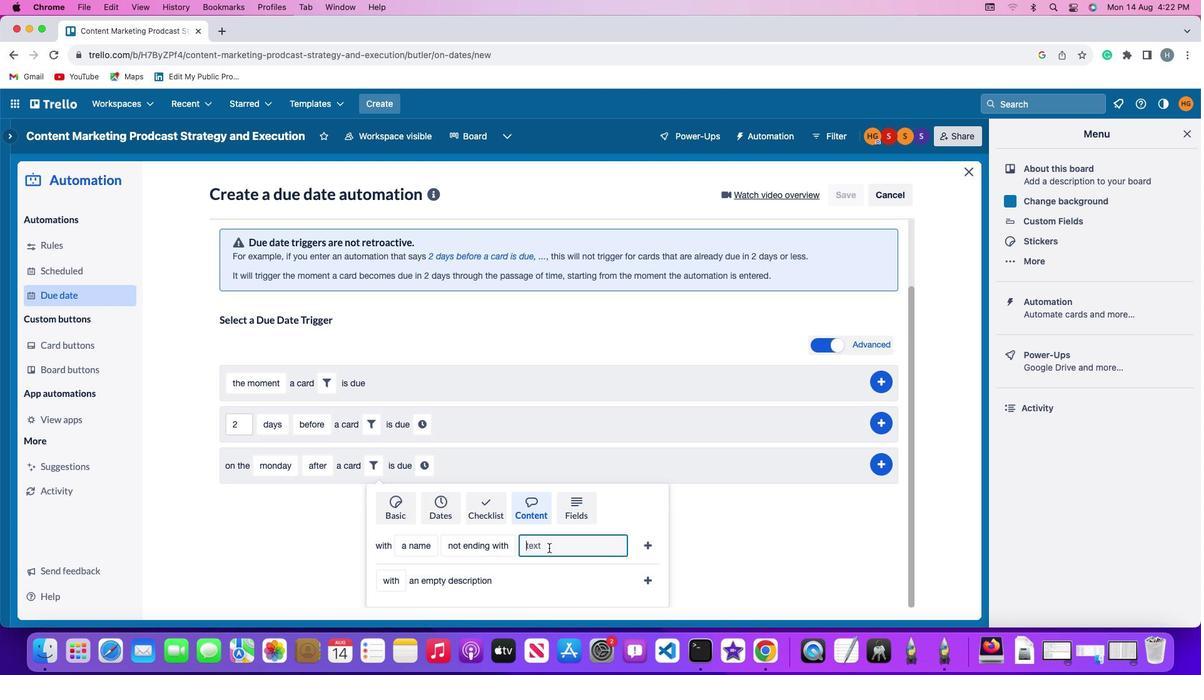 
Action: Key pressed 'r''e''s''u''m''e'
Screenshot: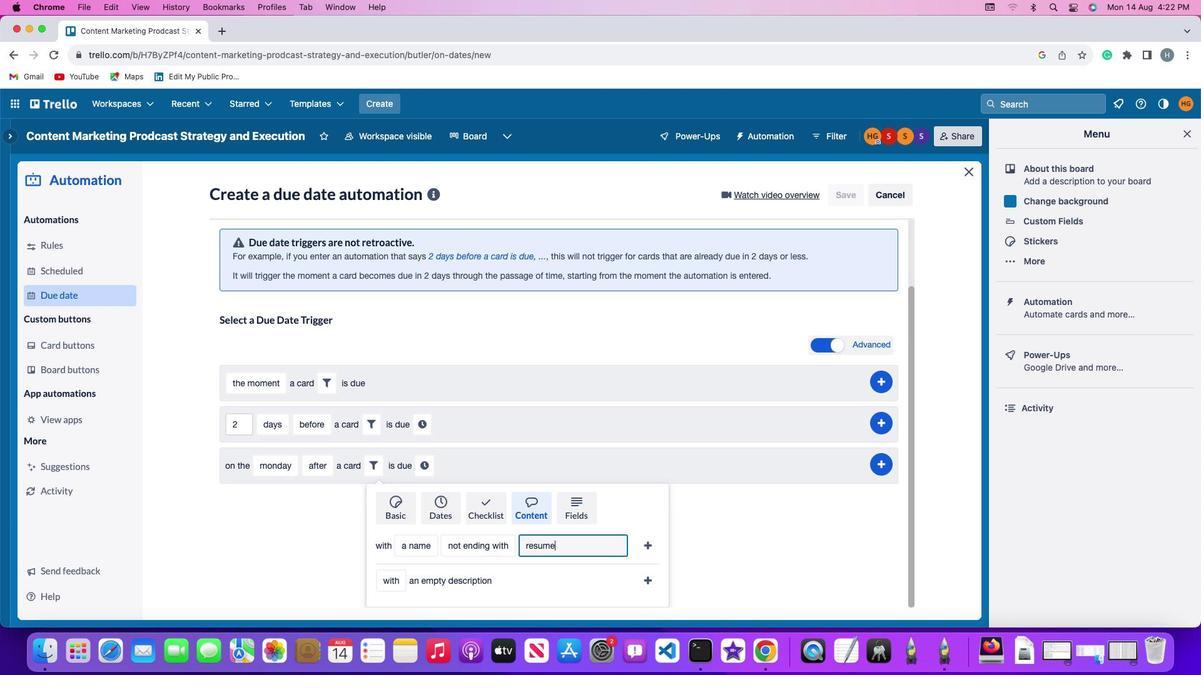 
Action: Mouse moved to (641, 548)
Screenshot: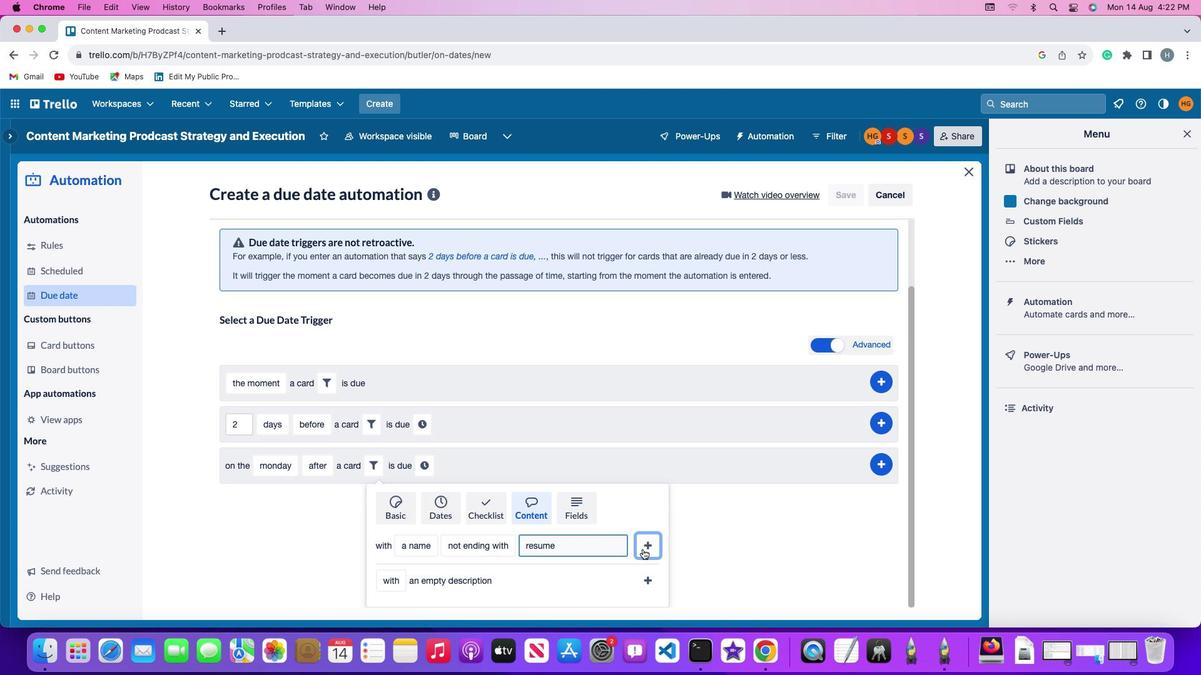 
Action: Mouse pressed left at (641, 548)
Screenshot: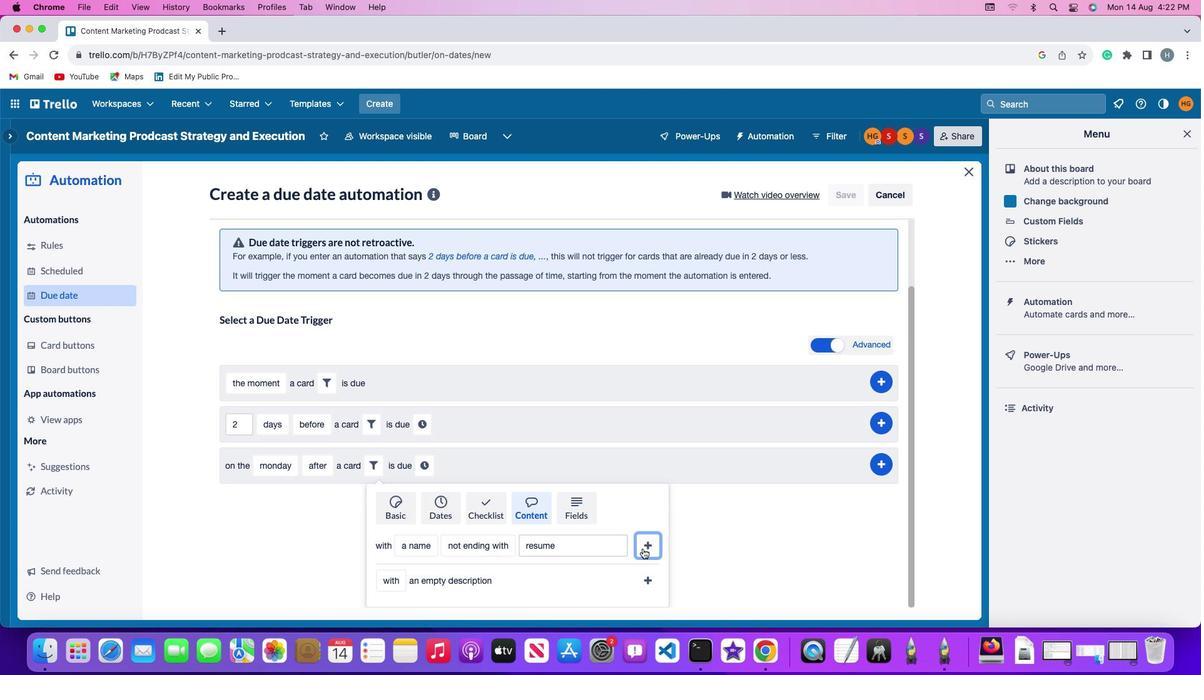
Action: Mouse moved to (607, 540)
Screenshot: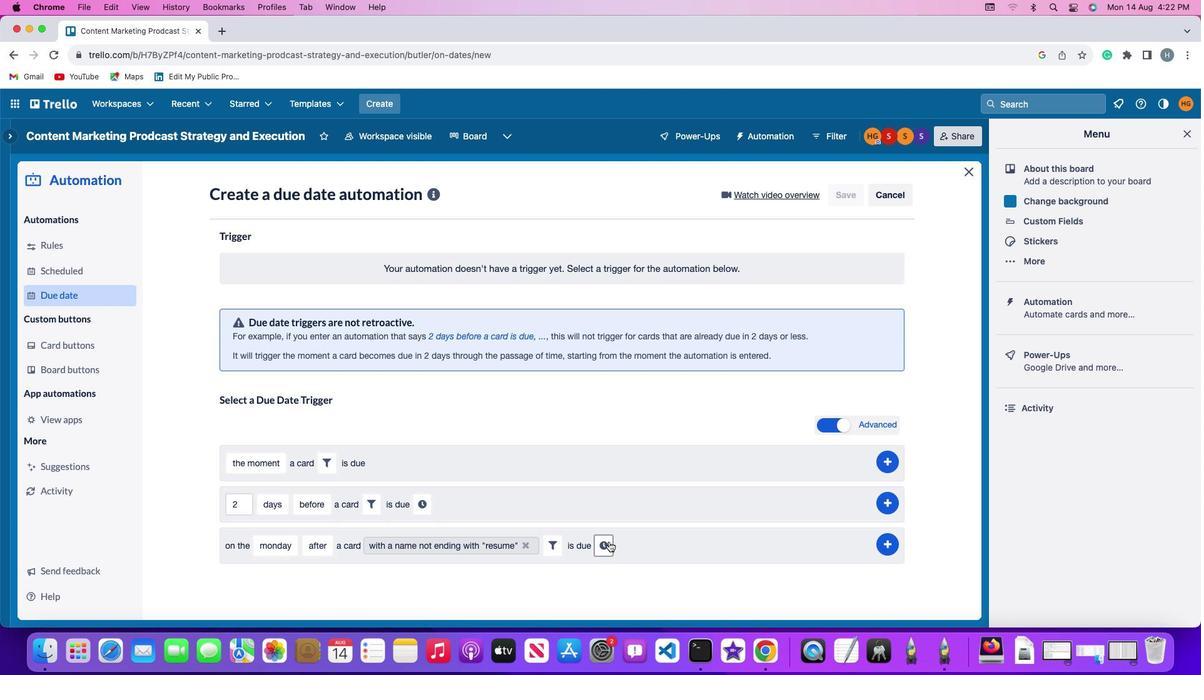 
Action: Mouse pressed left at (607, 540)
Screenshot: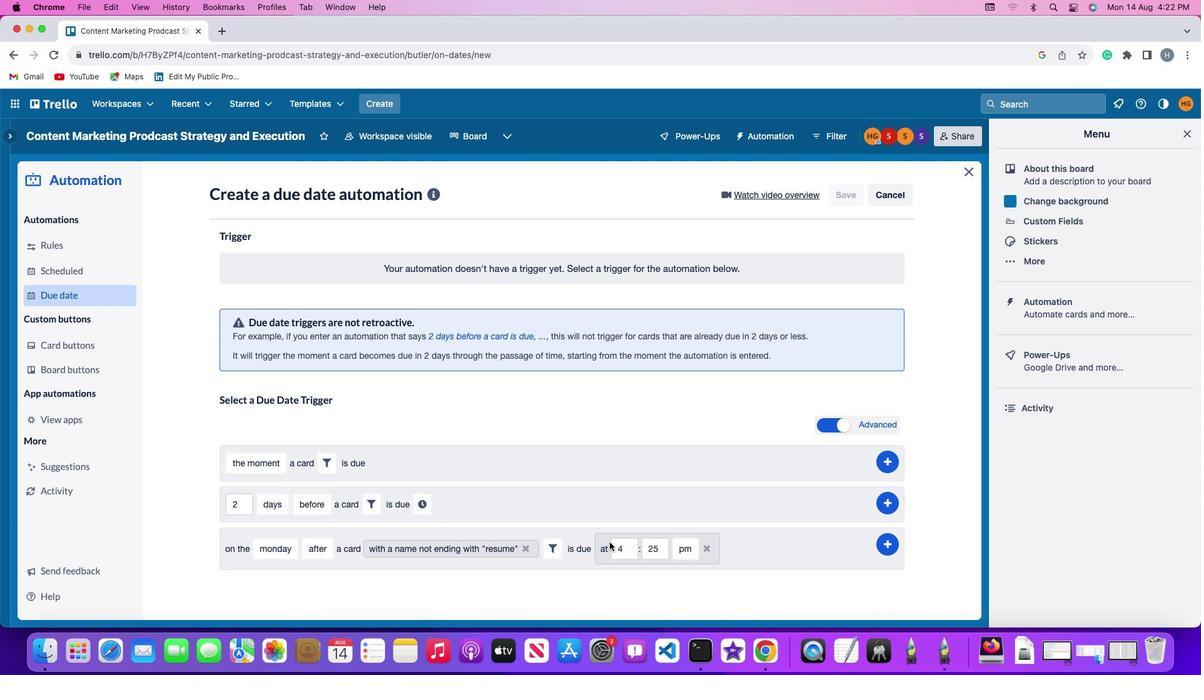 
Action: Mouse moved to (628, 548)
Screenshot: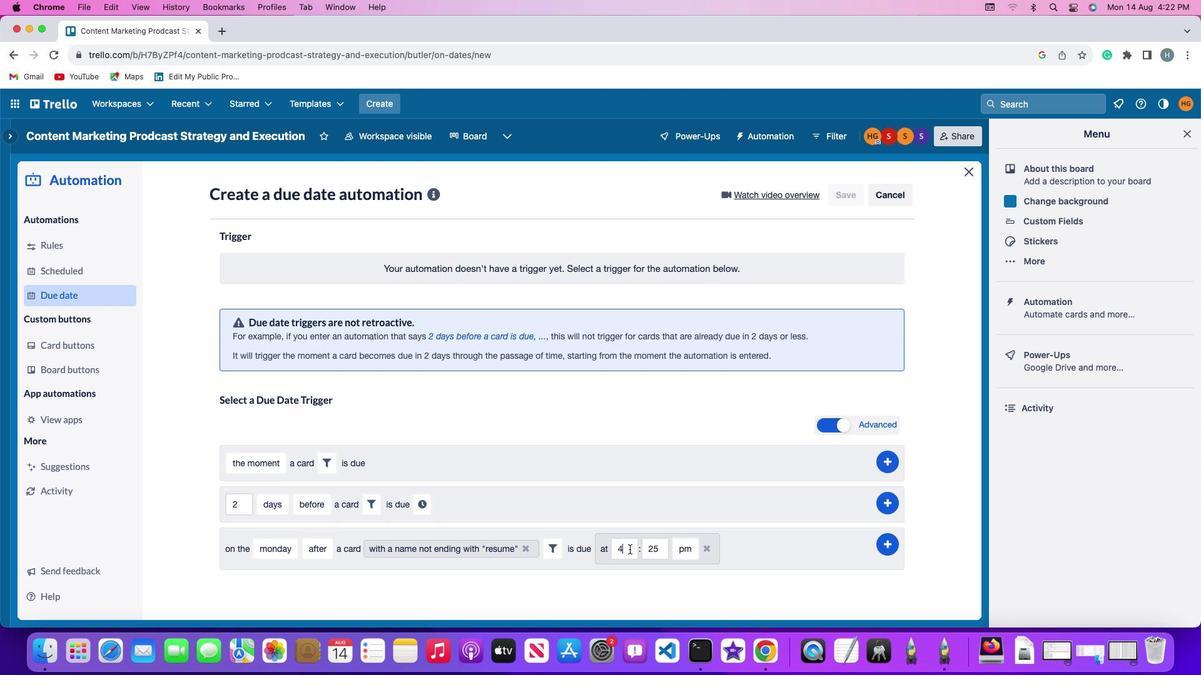 
Action: Mouse pressed left at (628, 548)
Screenshot: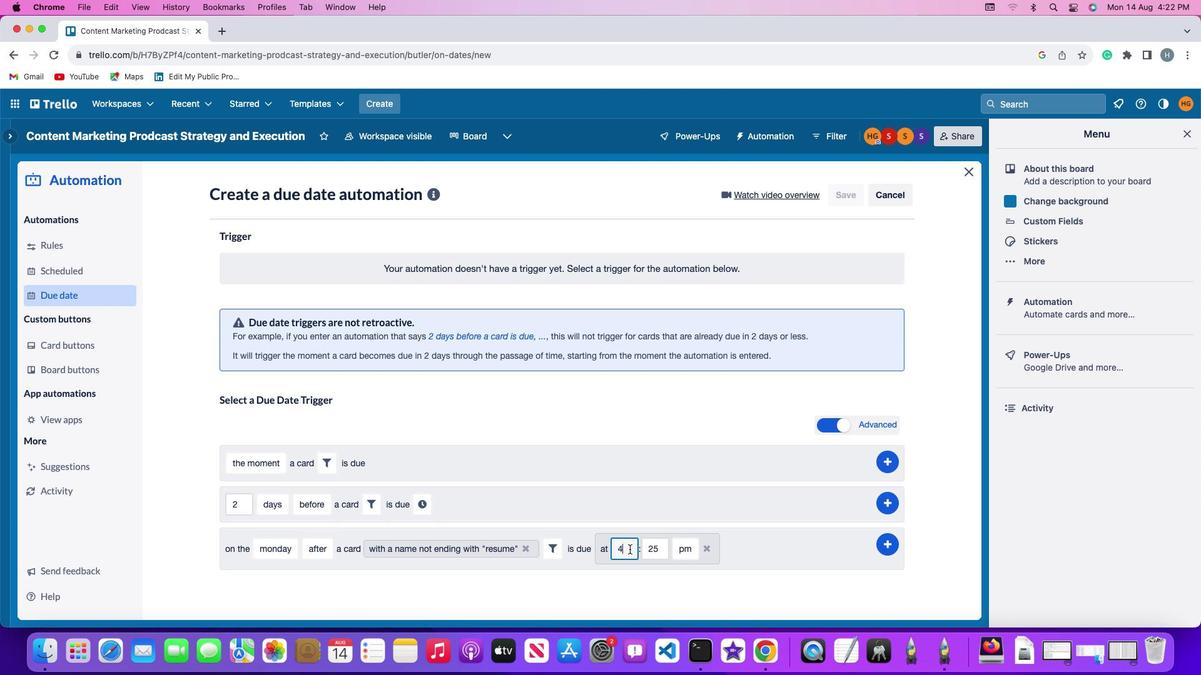 
Action: Mouse moved to (629, 548)
Screenshot: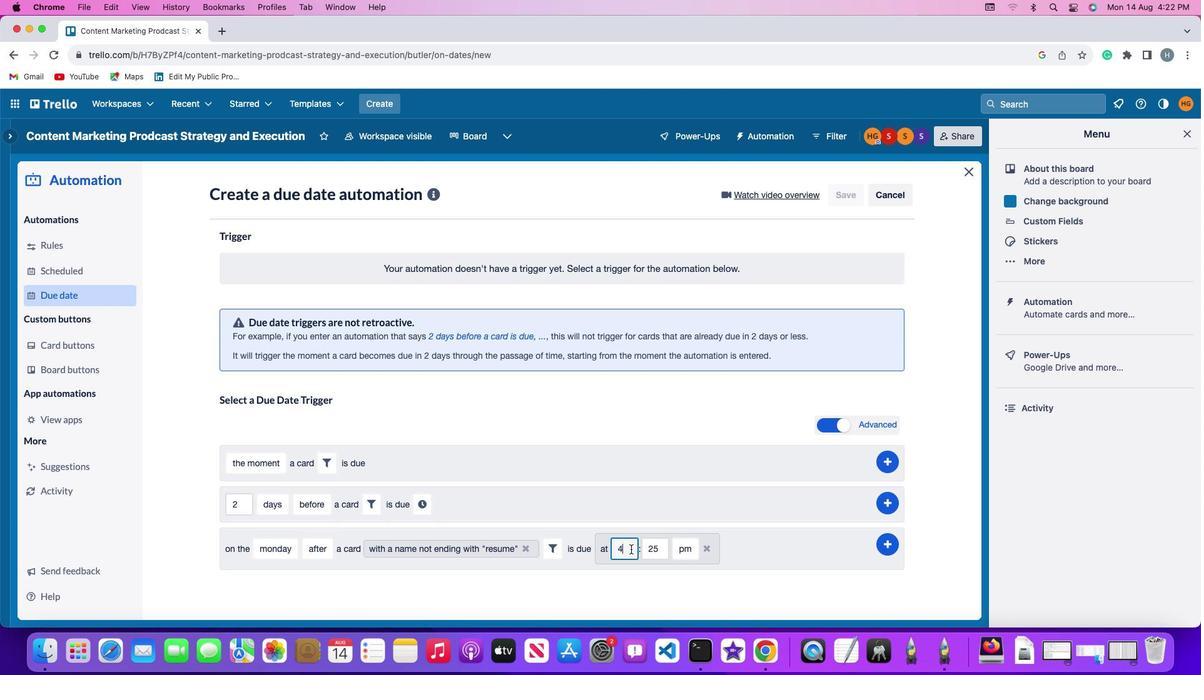 
Action: Key pressed Key.backspace
Screenshot: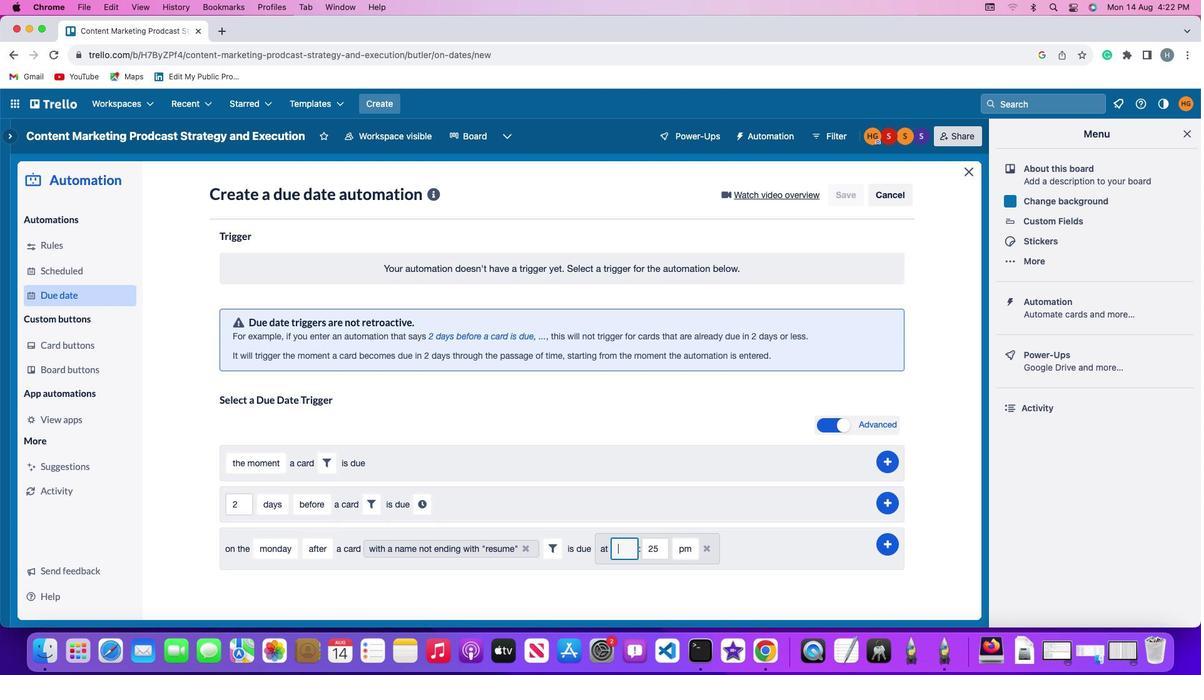 
Action: Mouse moved to (630, 548)
Screenshot: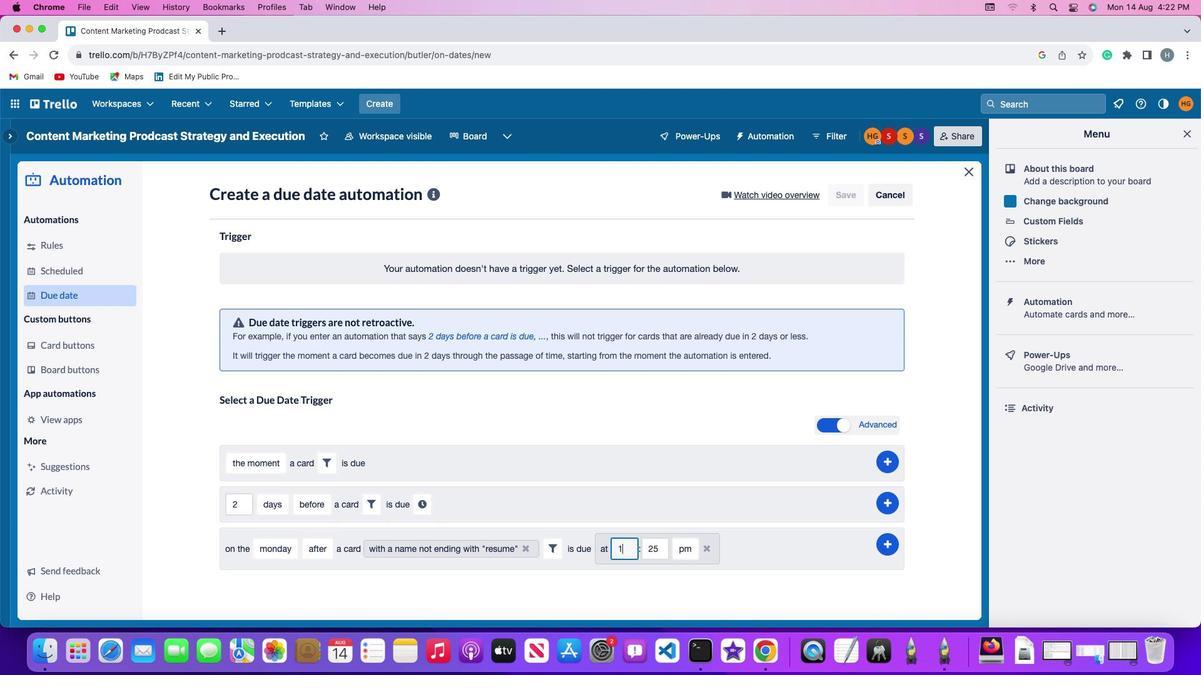 
Action: Key pressed '1''1'
Screenshot: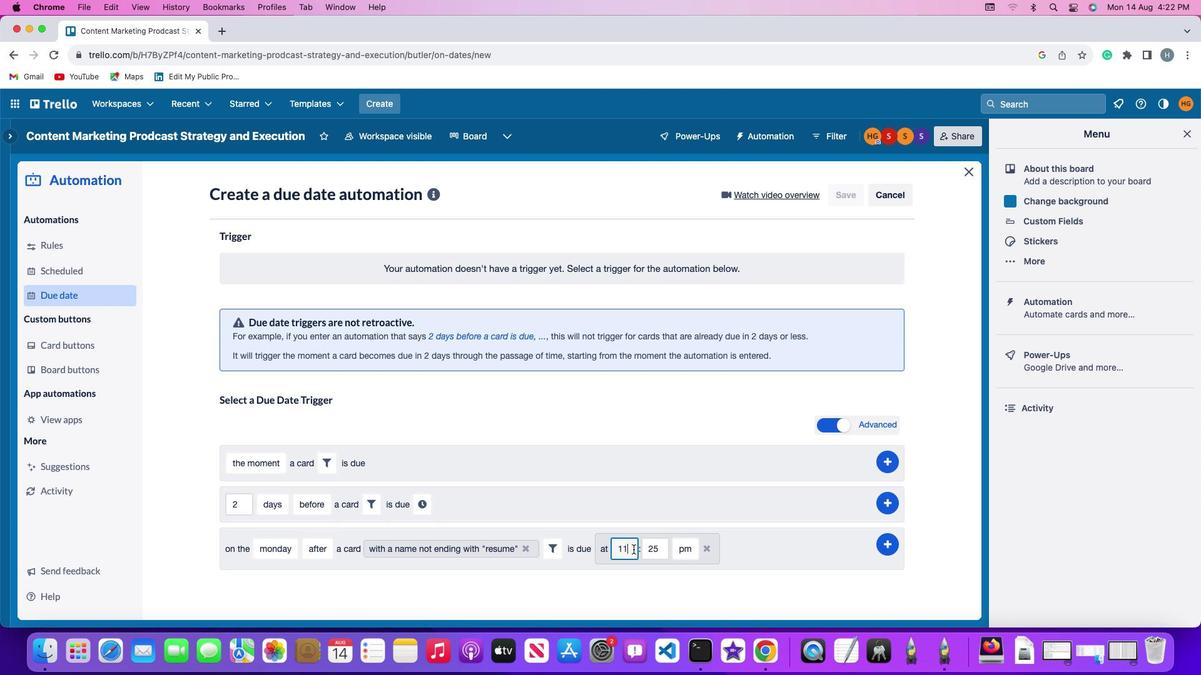 
Action: Mouse moved to (664, 546)
Screenshot: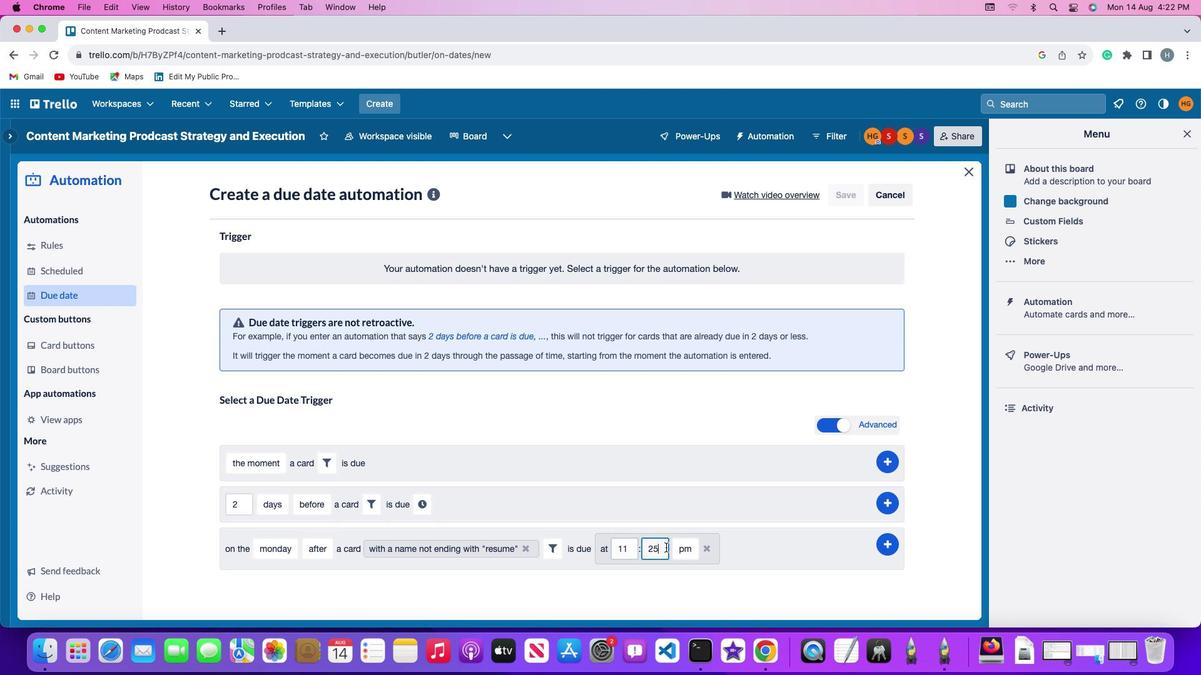 
Action: Mouse pressed left at (664, 546)
Screenshot: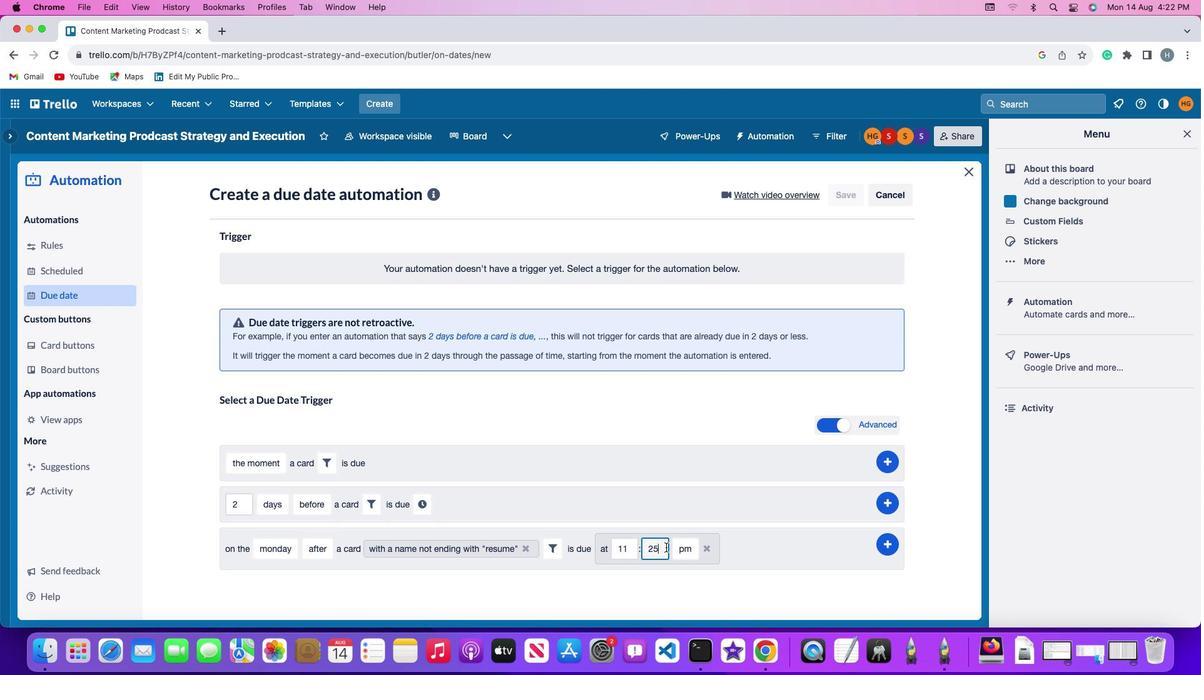 
Action: Mouse moved to (664, 546)
Screenshot: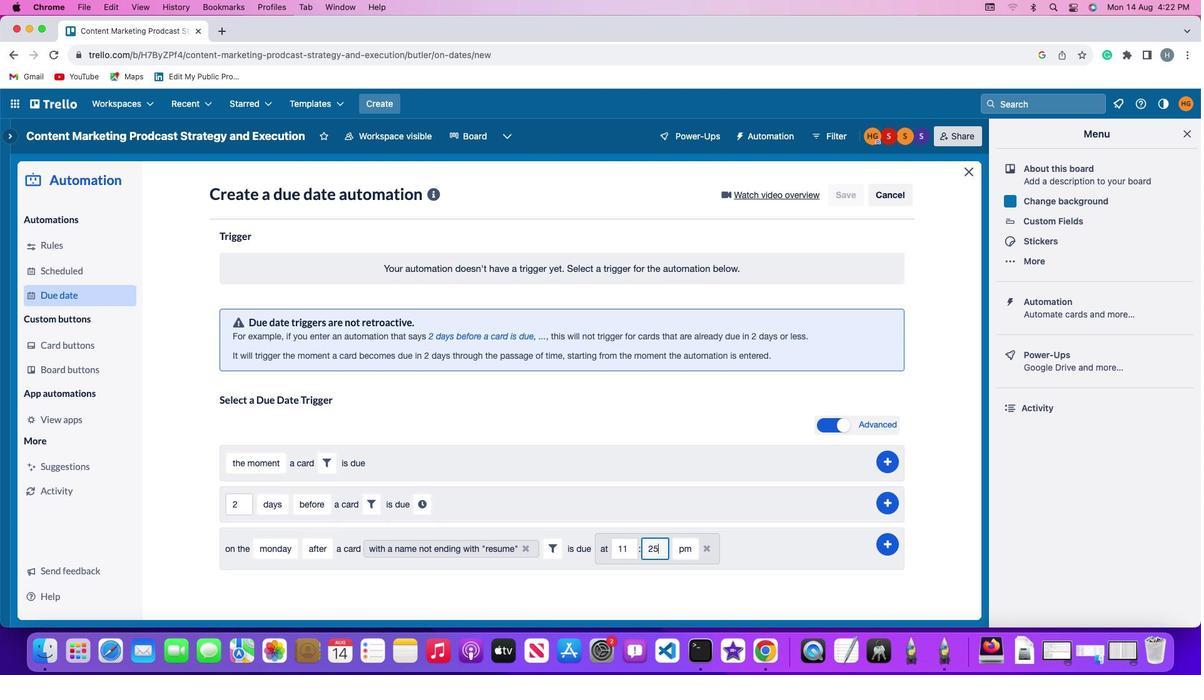 
Action: Key pressed Key.backspaceKey.backspaceKey.backspace
Screenshot: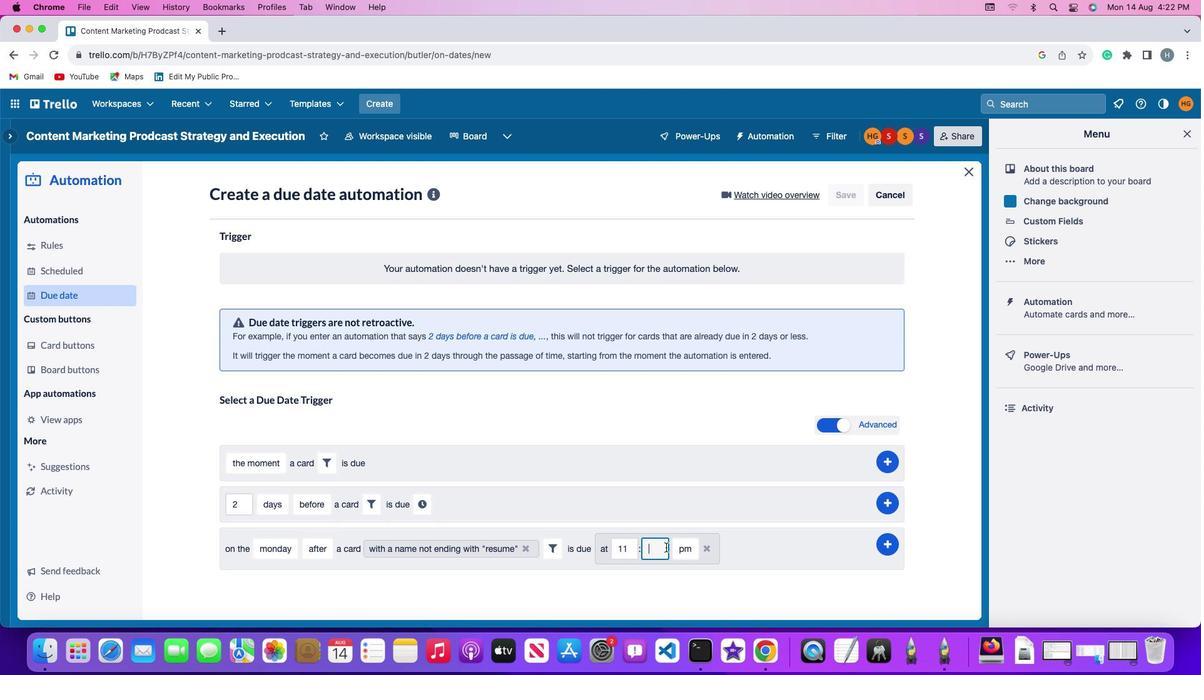 
Action: Mouse moved to (665, 546)
Screenshot: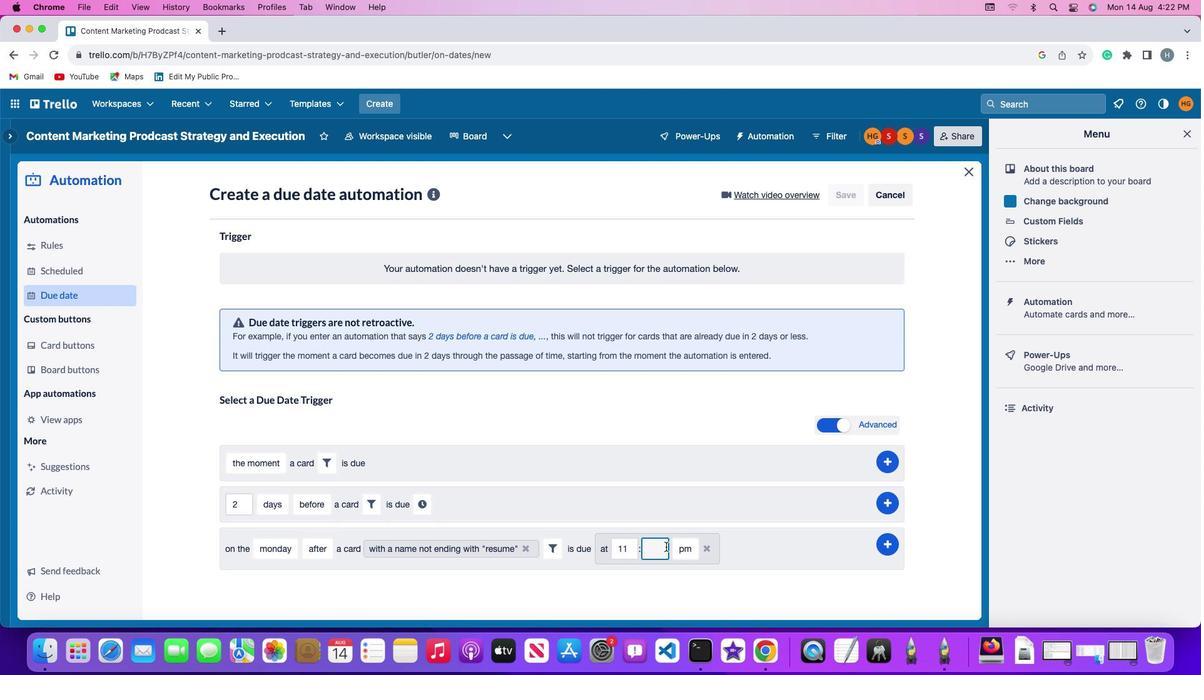 
Action: Key pressed '0''0'
Screenshot: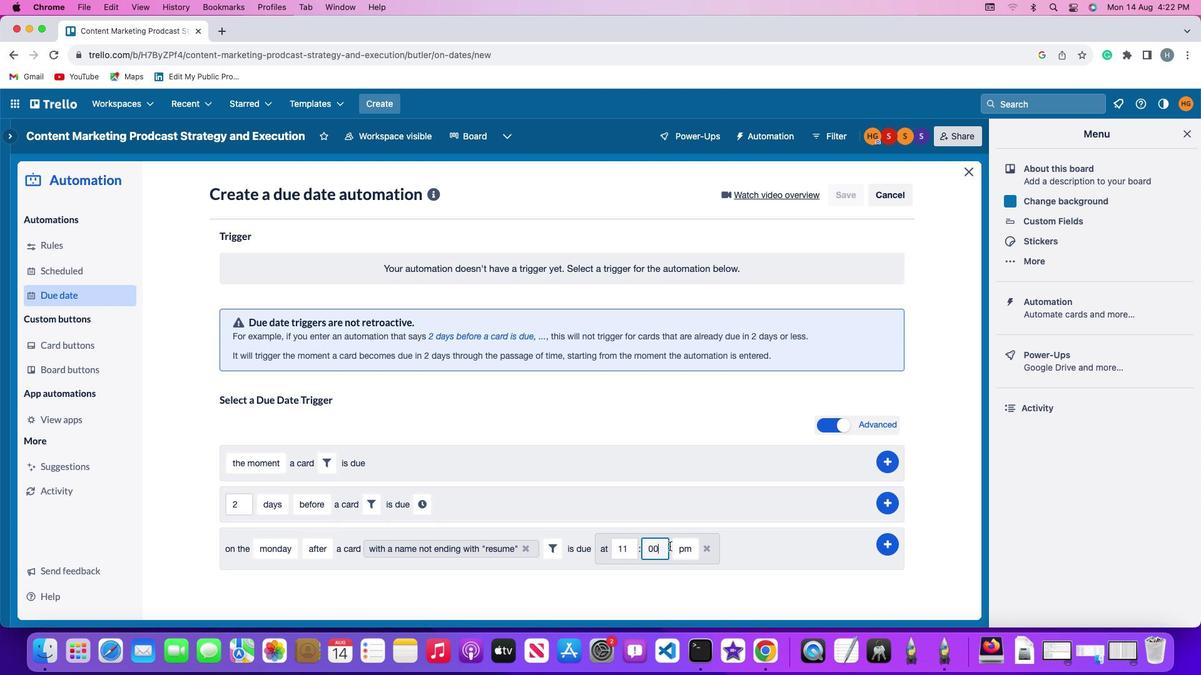 
Action: Mouse moved to (678, 543)
Screenshot: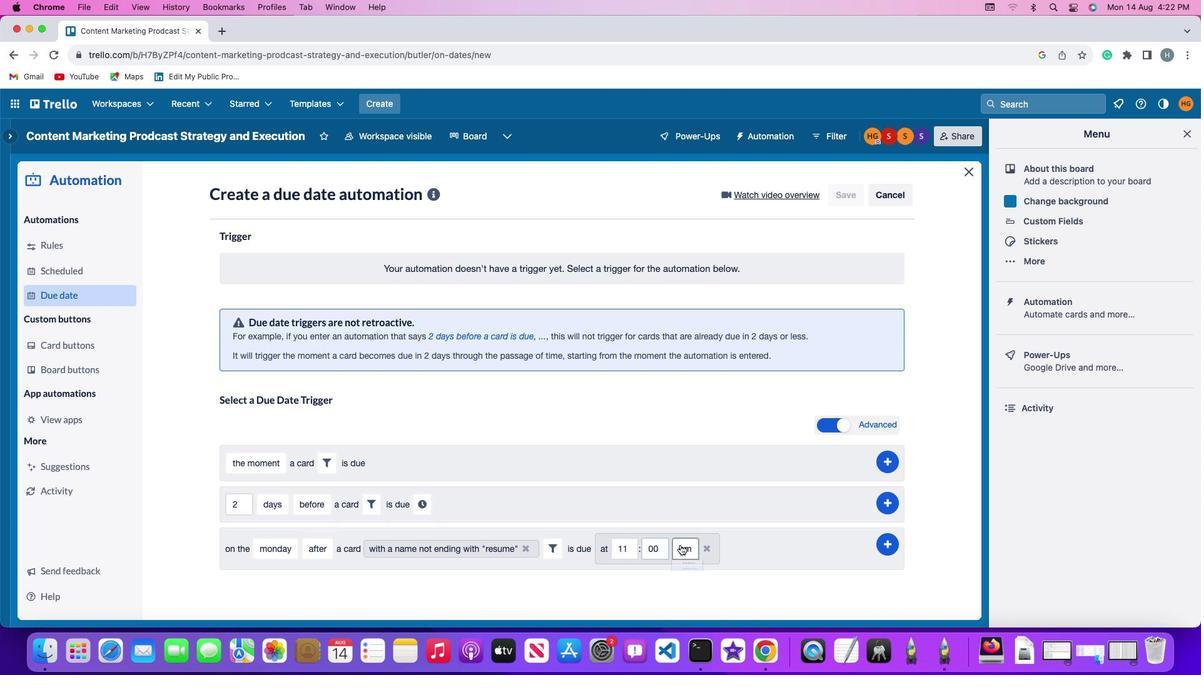 
Action: Mouse pressed left at (678, 543)
Screenshot: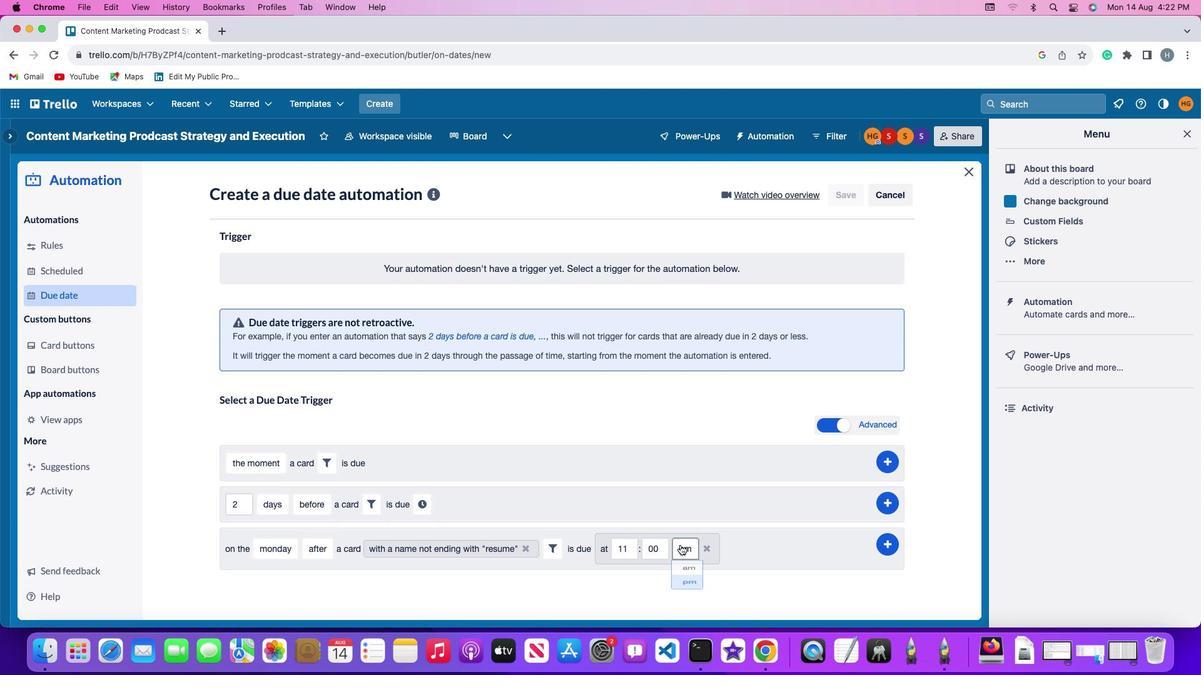 
Action: Mouse moved to (682, 568)
Screenshot: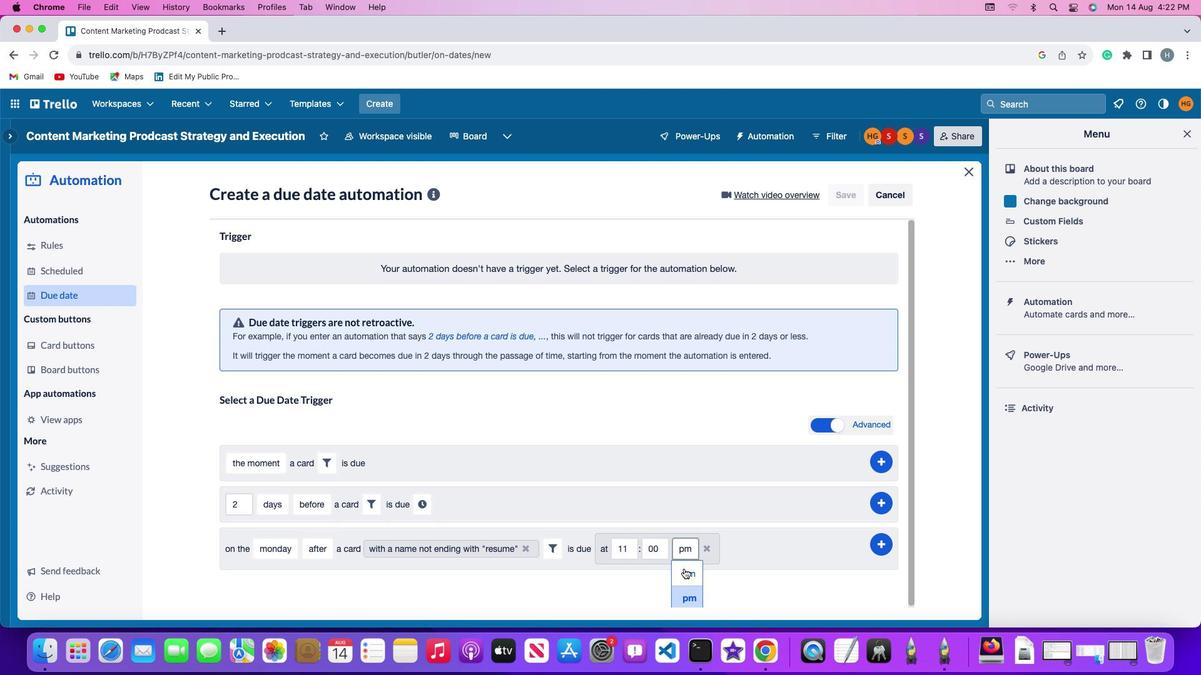 
Action: Mouse pressed left at (682, 568)
Screenshot: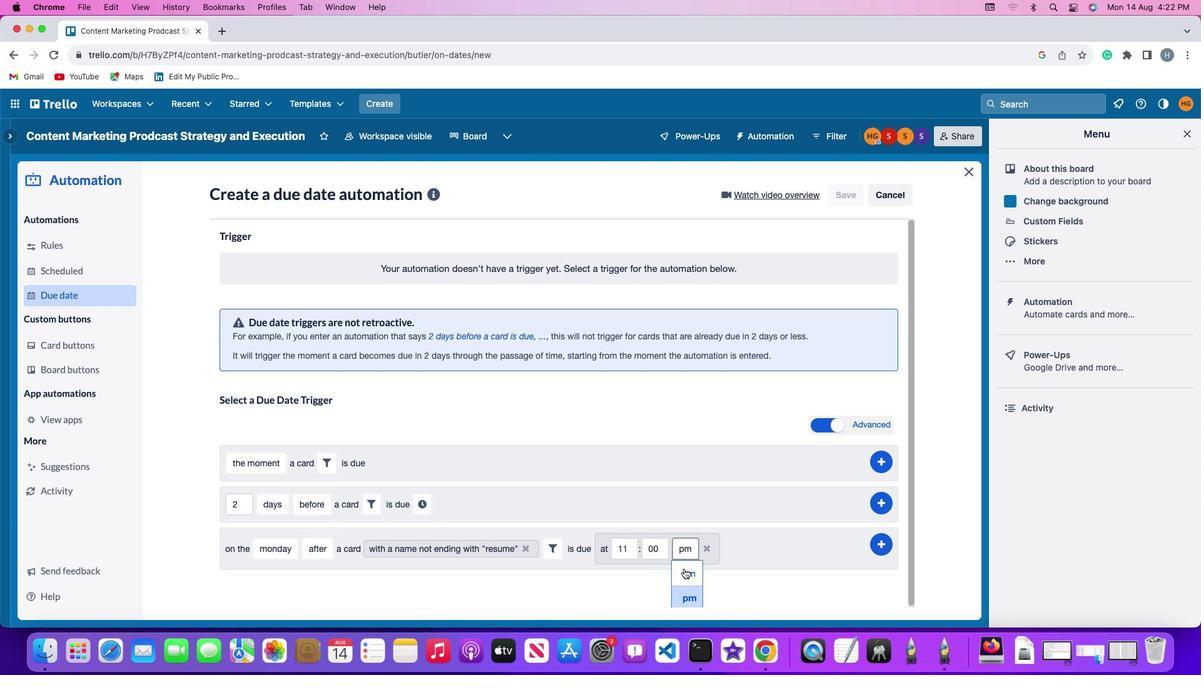 
Action: Mouse moved to (889, 543)
Screenshot: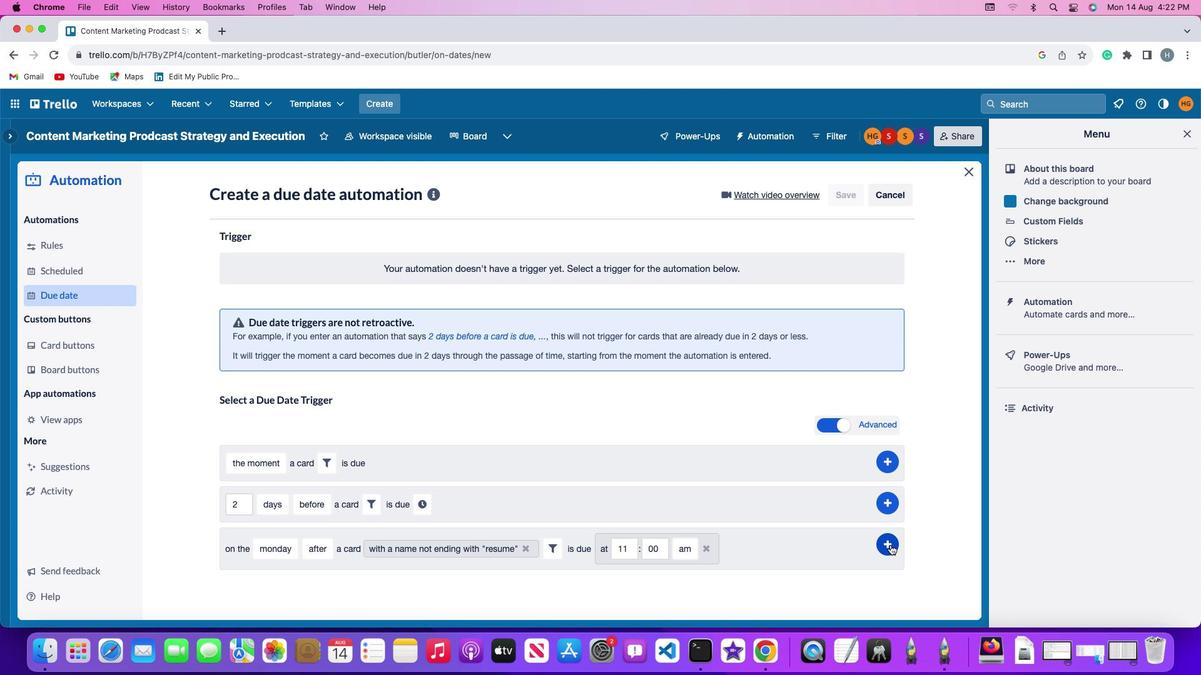 
Action: Mouse pressed left at (889, 543)
Screenshot: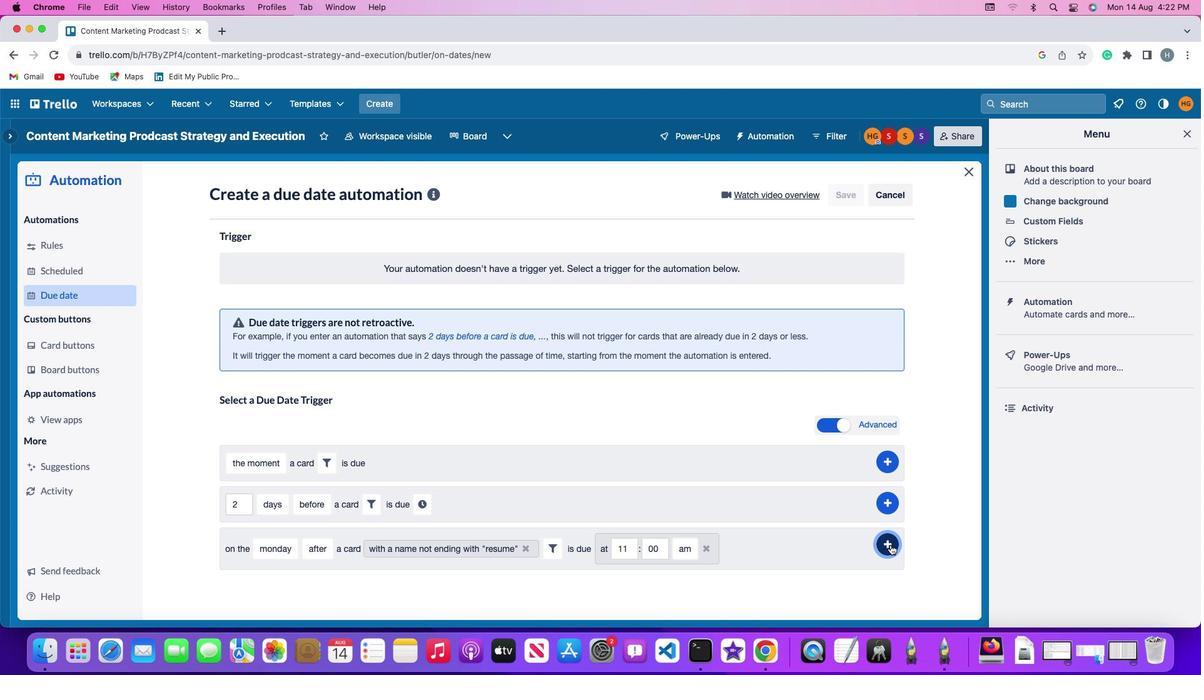 
Action: Mouse moved to (939, 461)
Screenshot: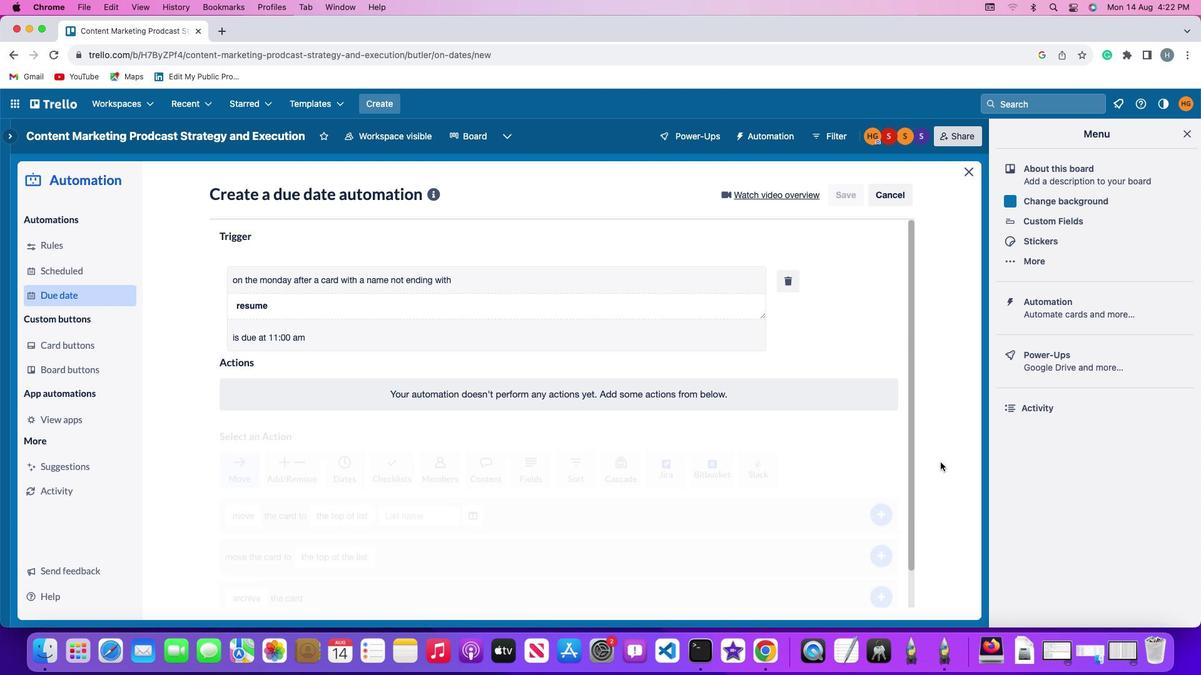 
